 Task: When is the final Metrolink train leaving Union Station to Lancaster?
Action: Mouse pressed left at (369, 85)
Screenshot: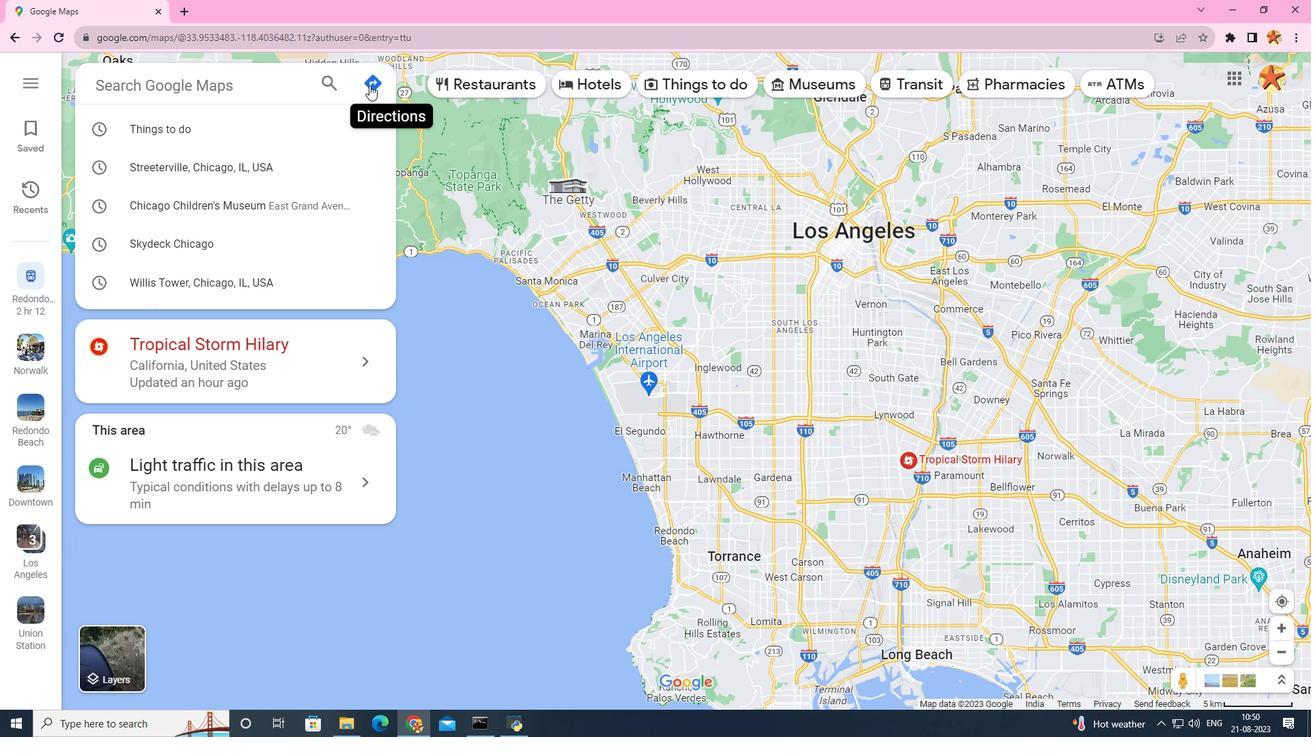 
Action: Mouse moved to (166, 121)
Screenshot: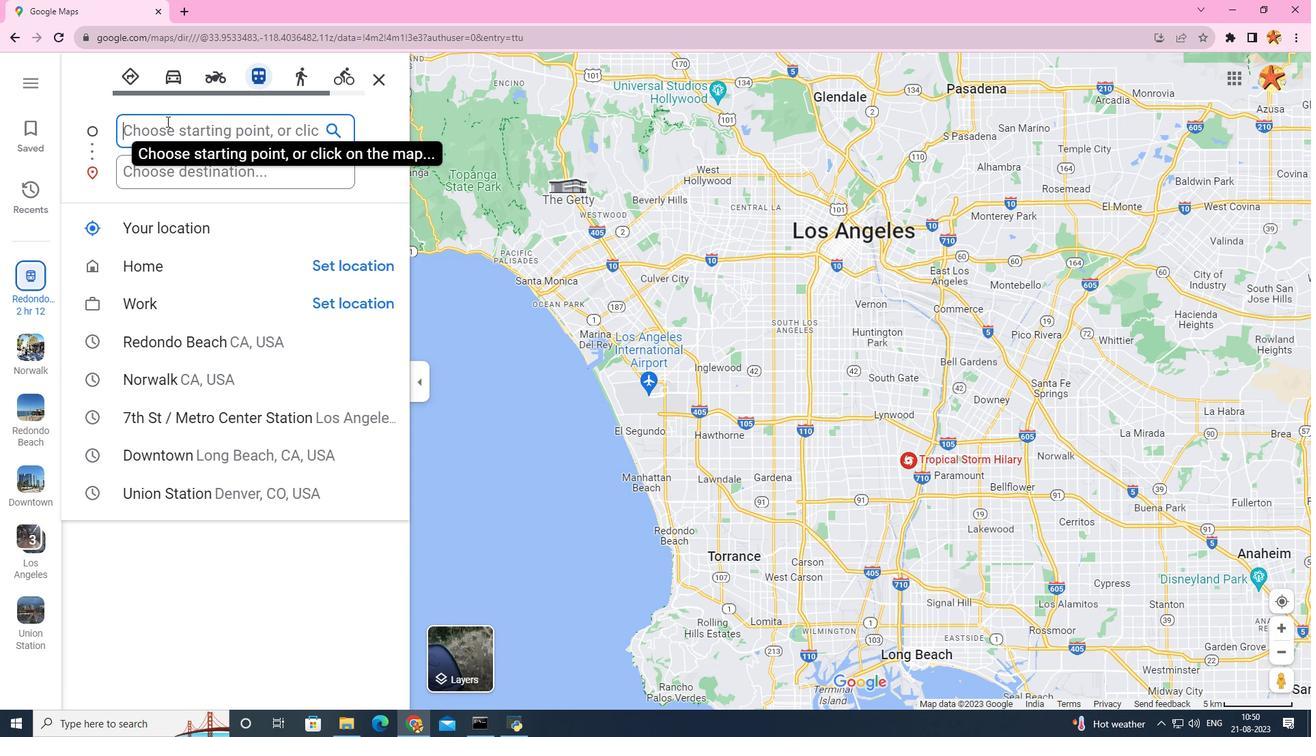
Action: Mouse pressed left at (166, 121)
Screenshot: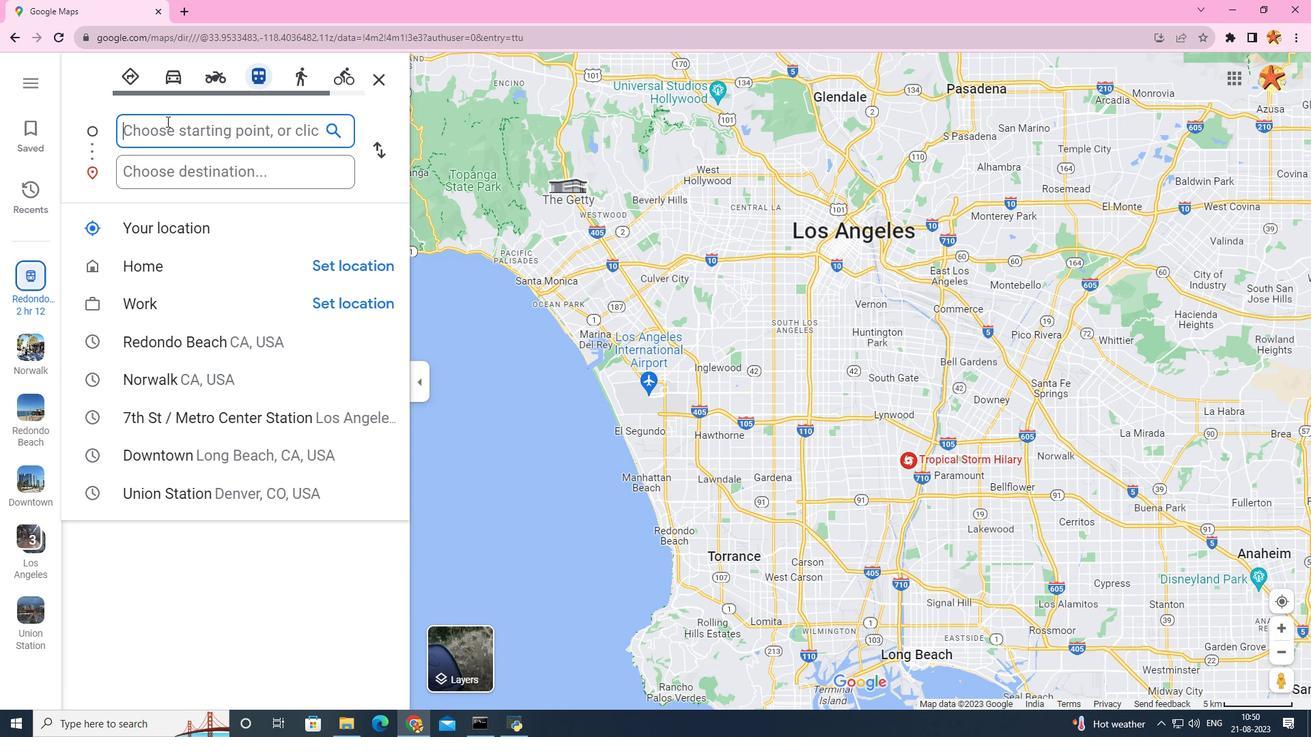 
Action: Key pressed <Key.caps_lock>U<Key.caps_lock>nion<Key.space>station
Screenshot: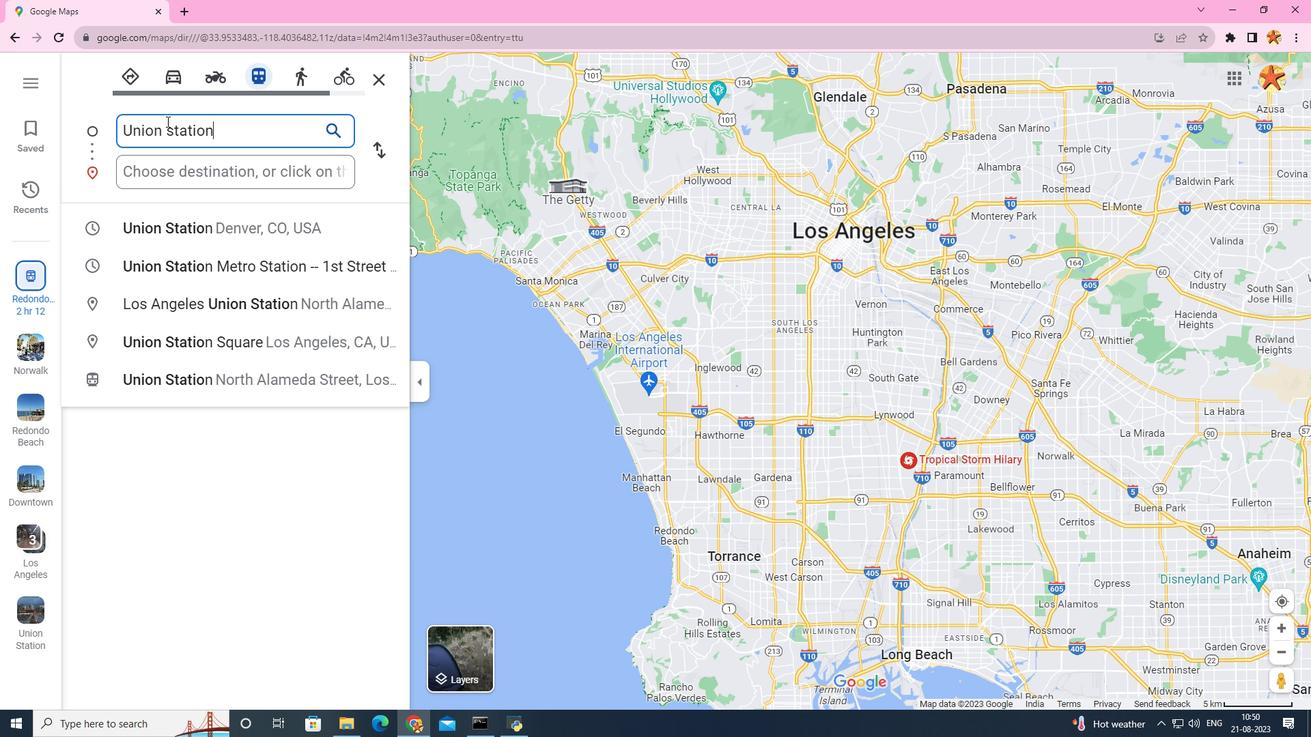
Action: Mouse moved to (174, 220)
Screenshot: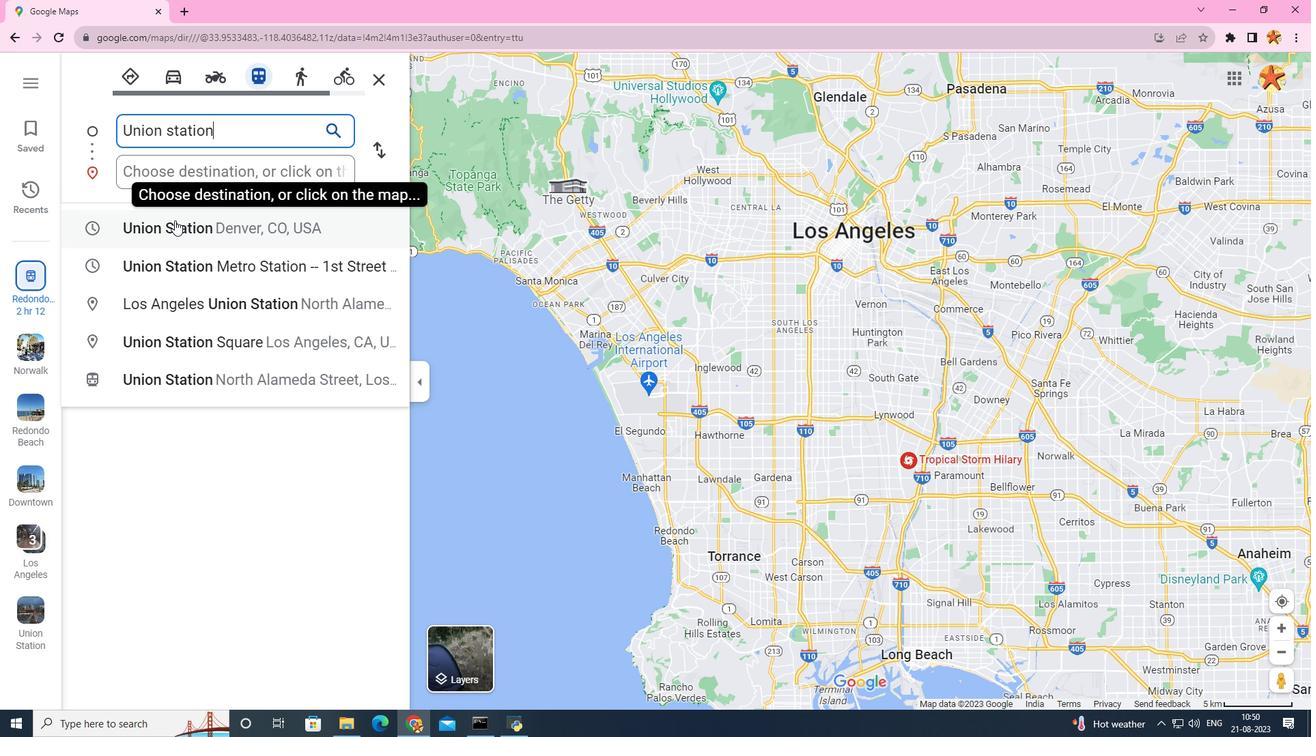 
Action: Mouse pressed left at (174, 220)
Screenshot: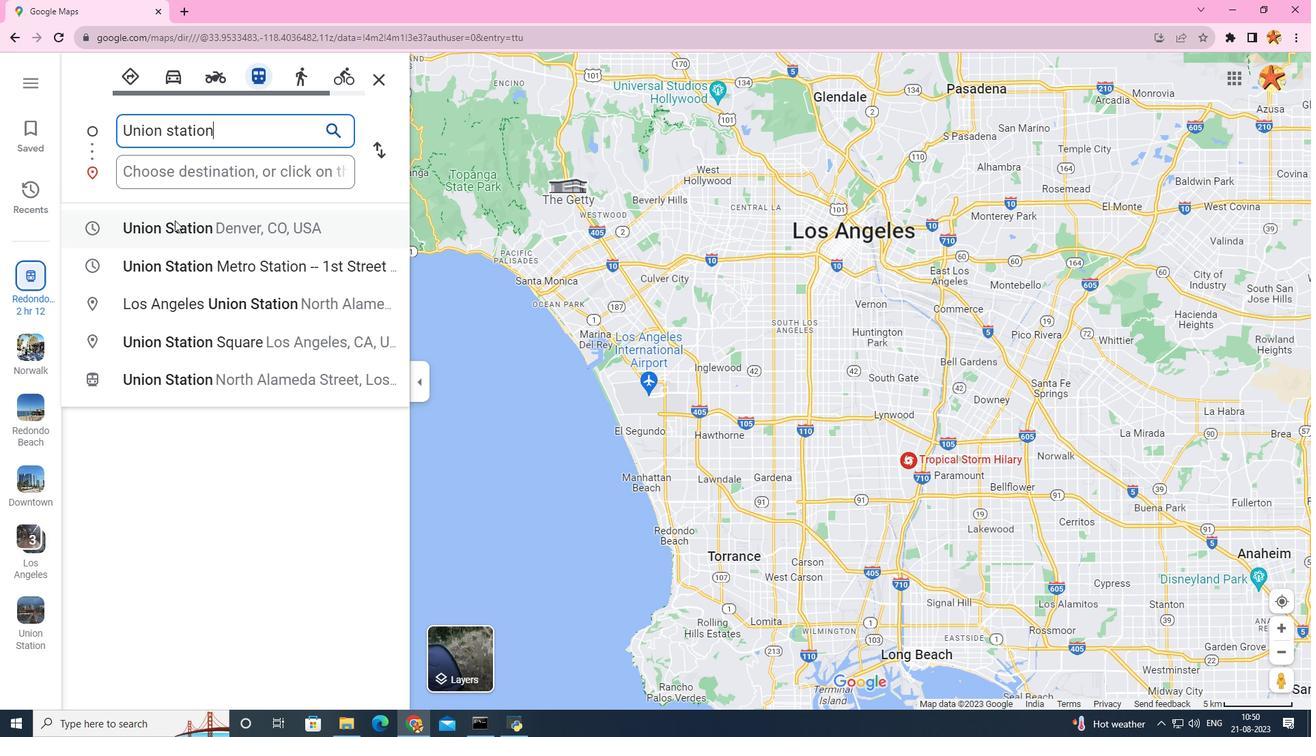 
Action: Mouse moved to (194, 177)
Screenshot: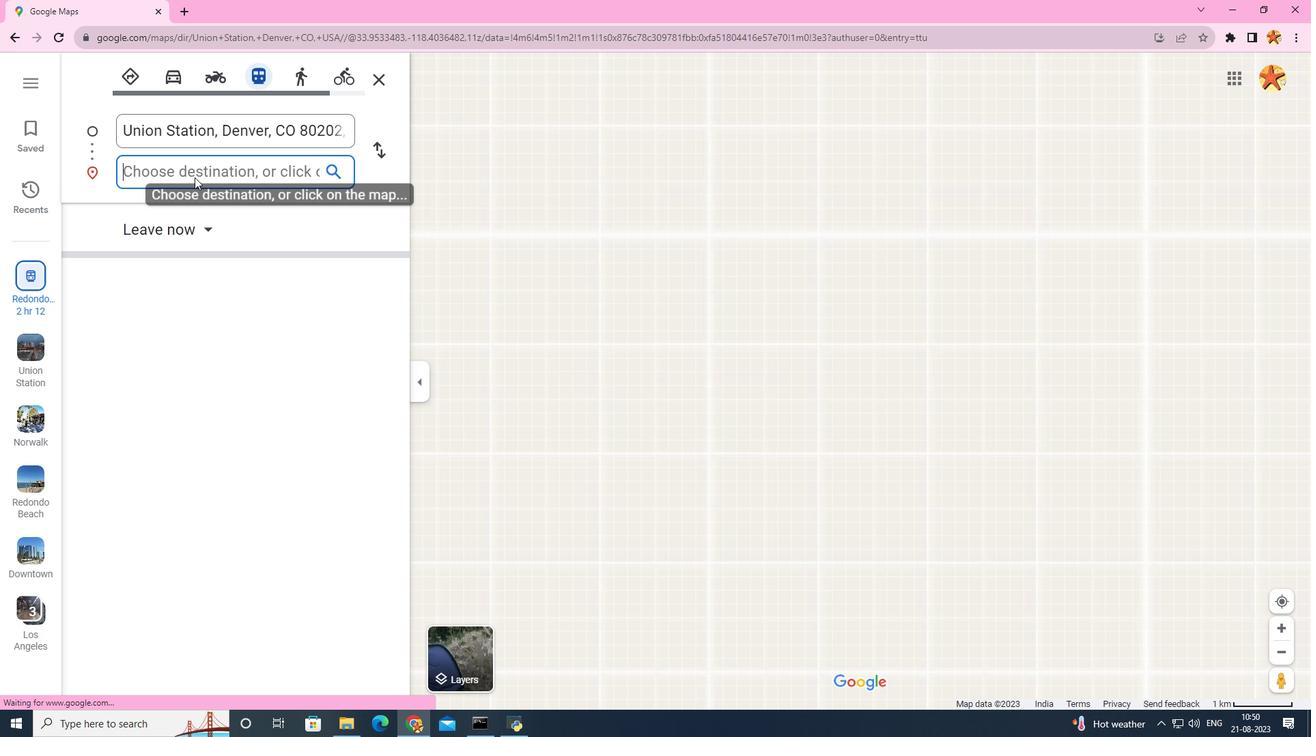
Action: Key pressed <Key.caps_lock>L<Key.caps_lock>ancaster
Screenshot: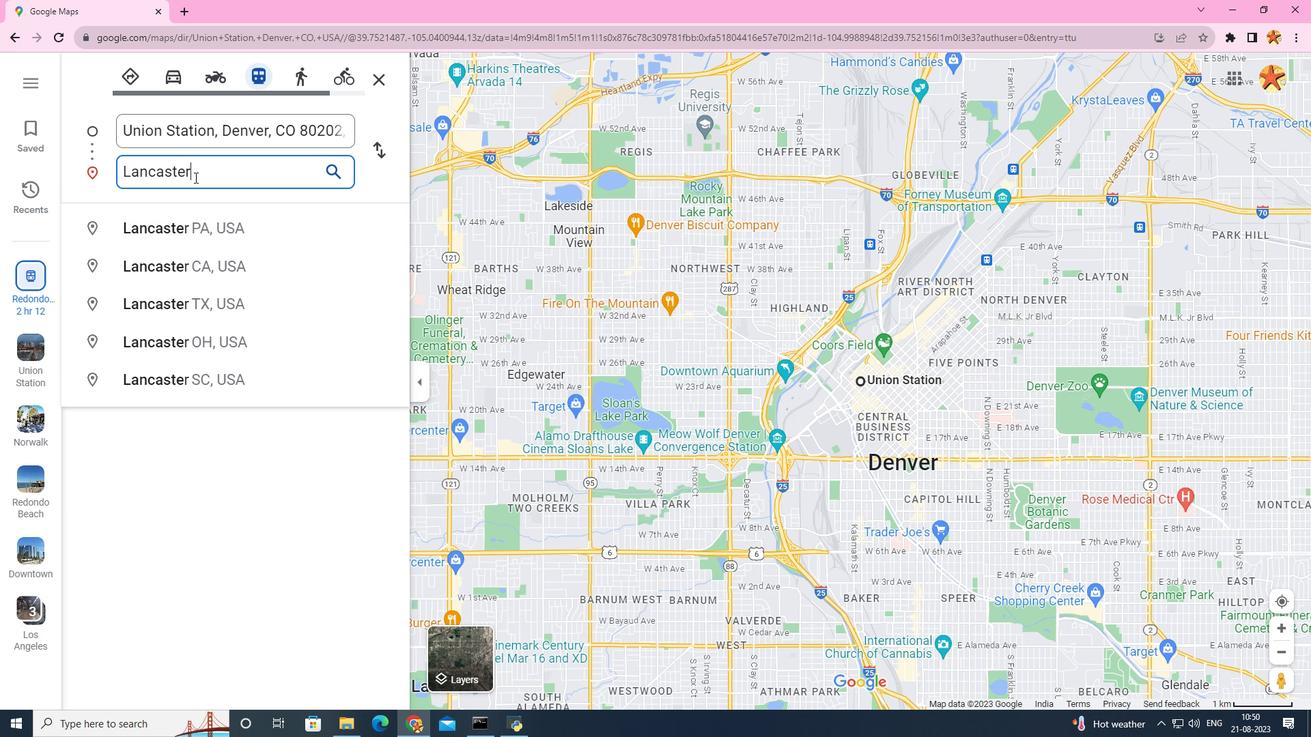 
Action: Mouse moved to (205, 278)
Screenshot: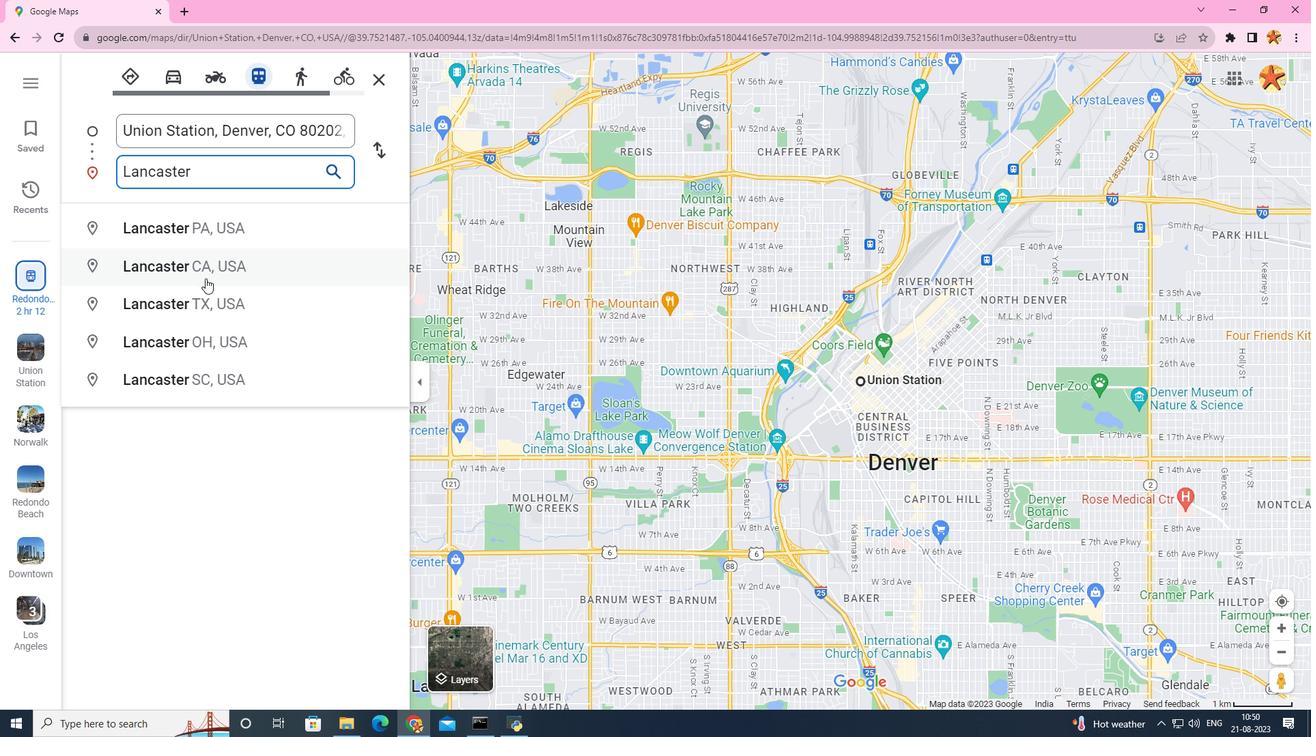 
Action: Mouse pressed left at (205, 278)
Screenshot: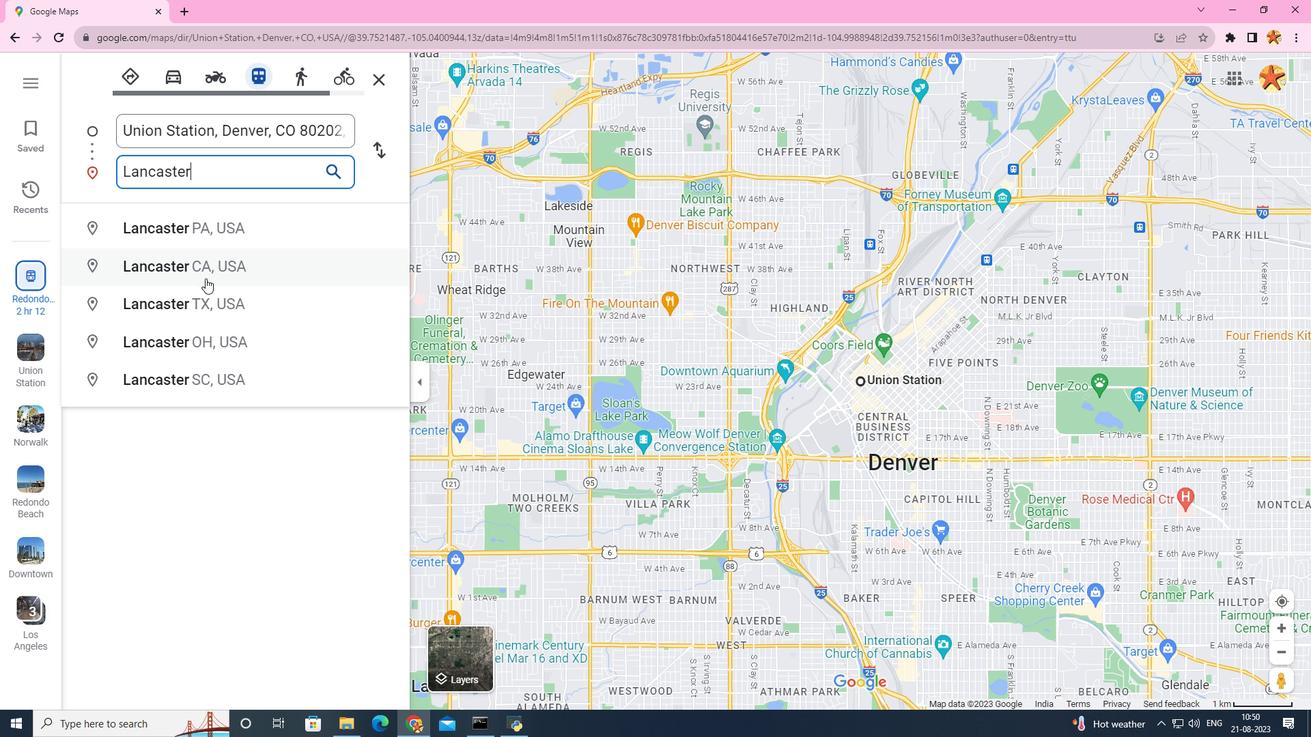 
Action: Mouse moved to (188, 275)
Screenshot: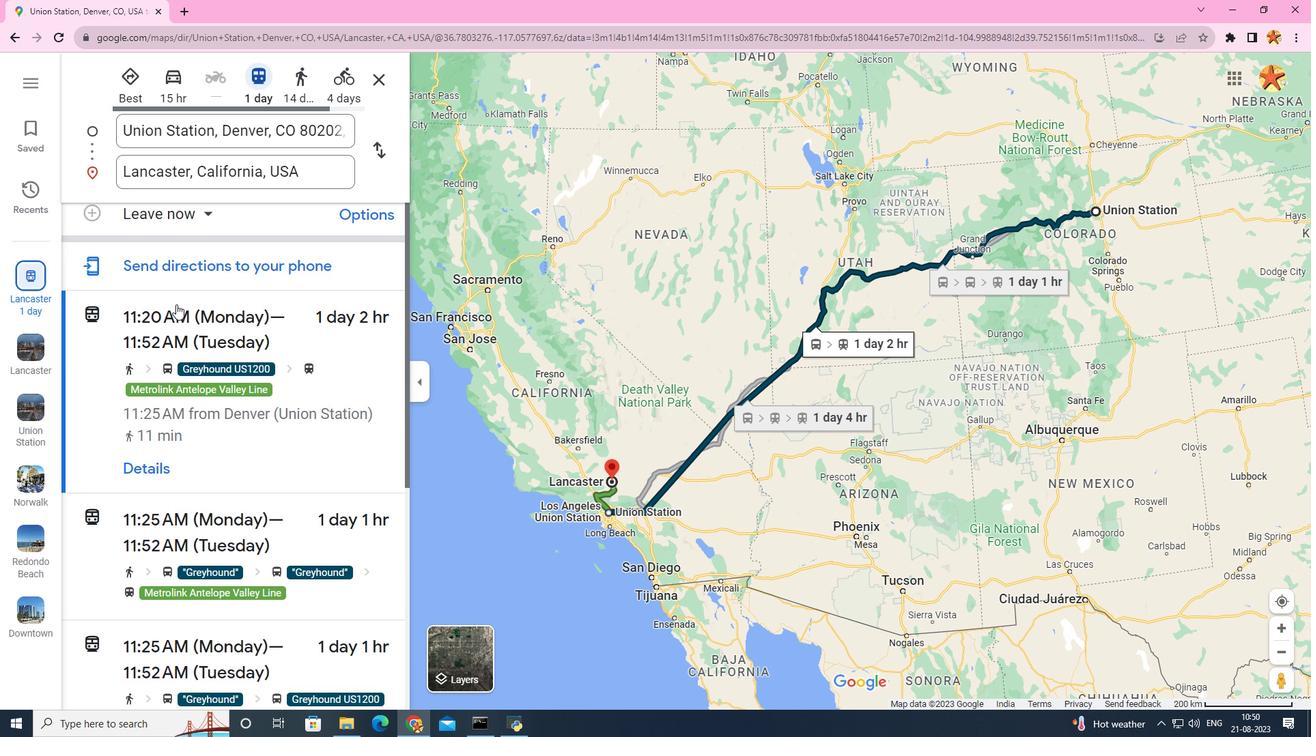 
Action: Mouse scrolled (188, 275) with delta (0, 0)
Screenshot: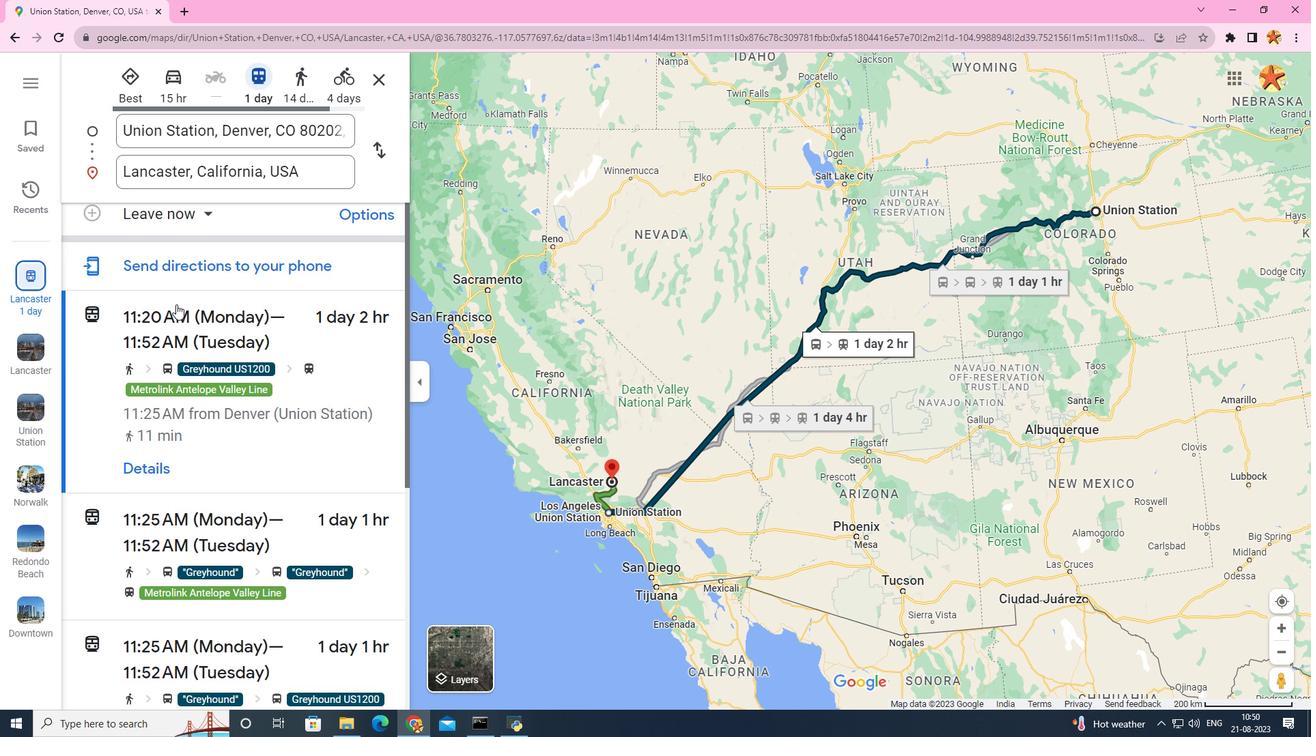 
Action: Mouse moved to (178, 298)
Screenshot: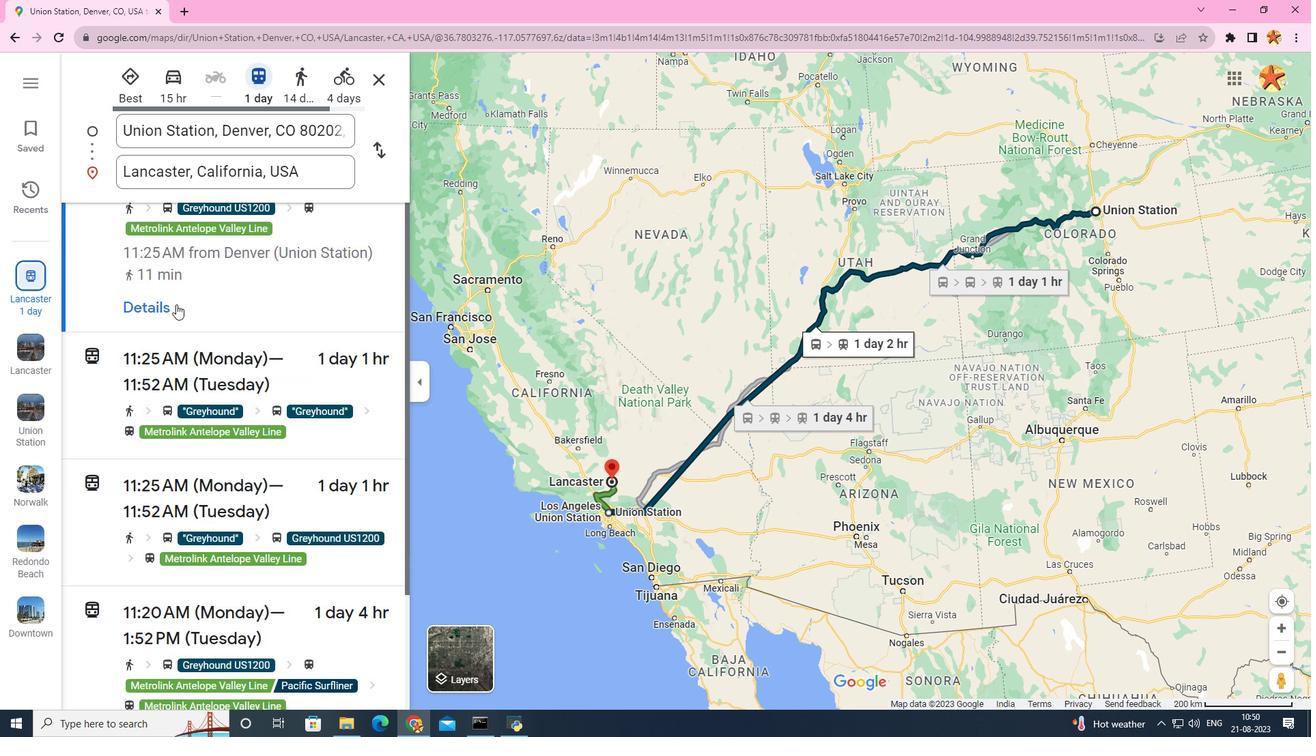 
Action: Mouse scrolled (183, 286) with delta (0, 0)
Screenshot: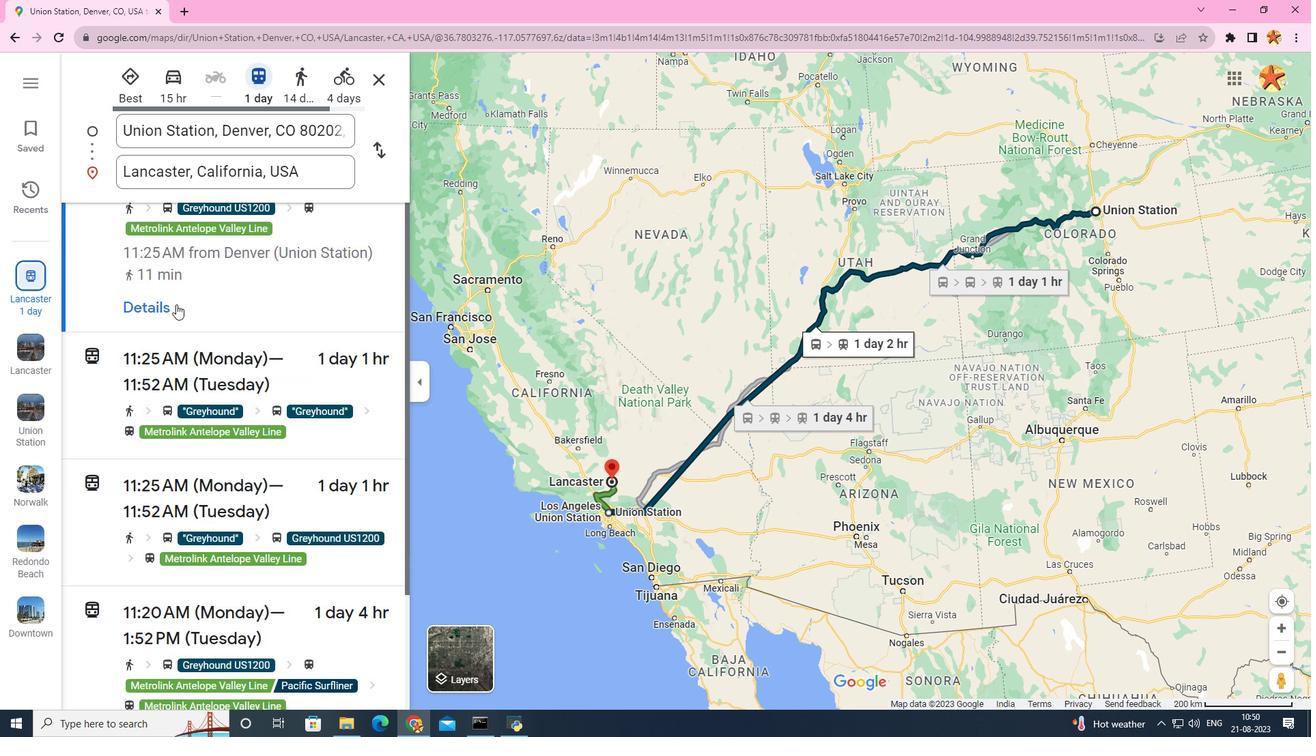 
Action: Mouse moved to (178, 301)
Screenshot: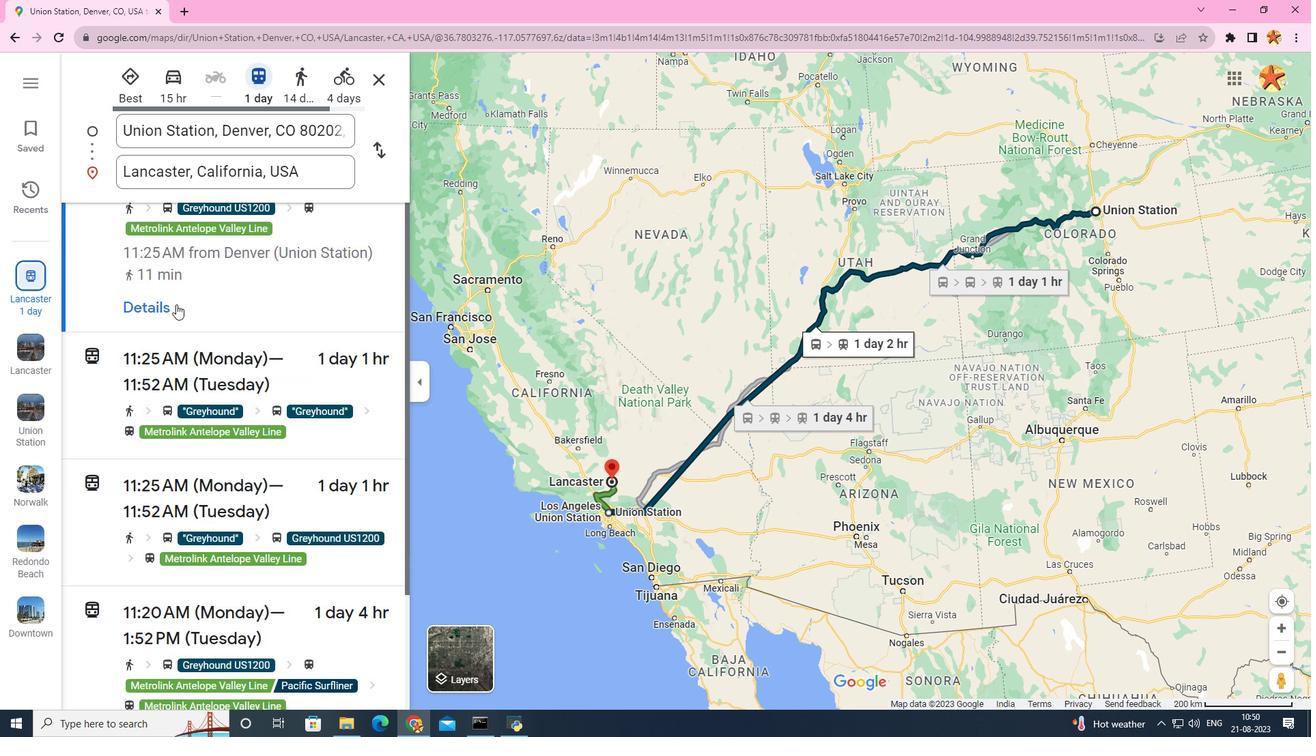 
Action: Mouse scrolled (178, 297) with delta (0, 0)
Screenshot: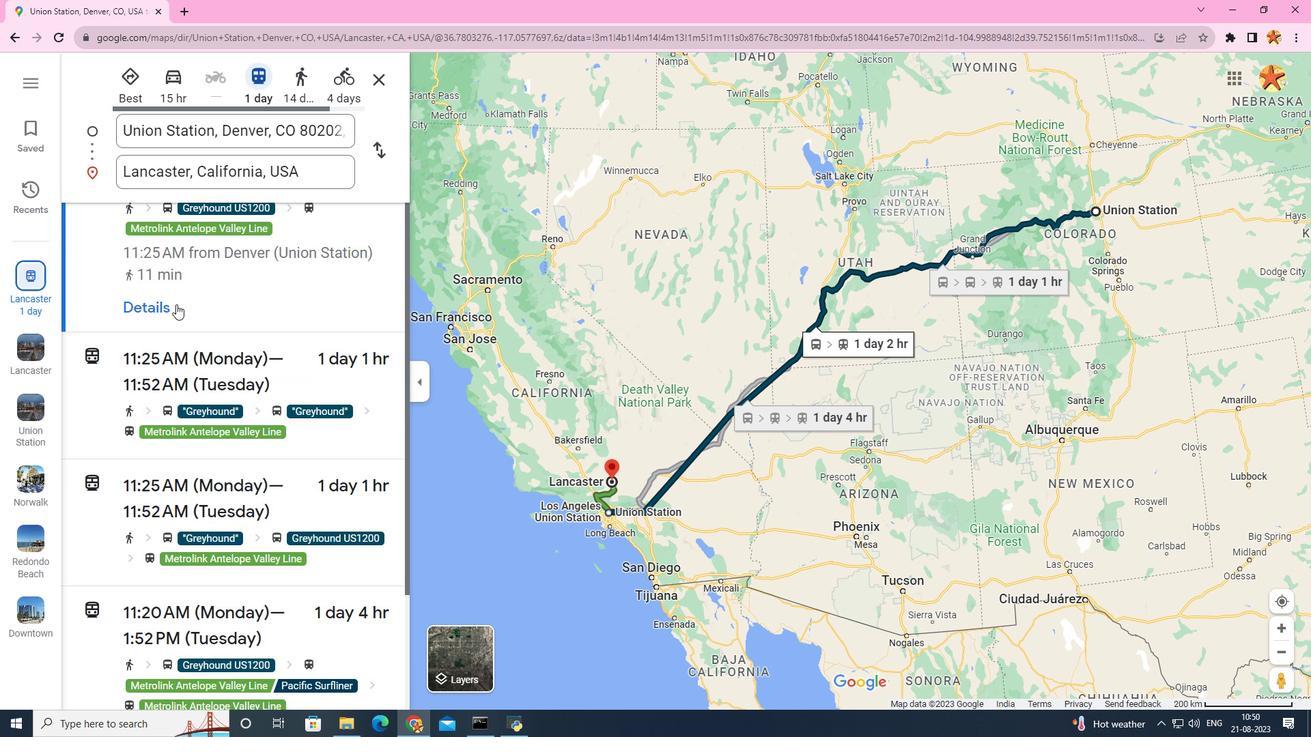 
Action: Mouse moved to (176, 304)
Screenshot: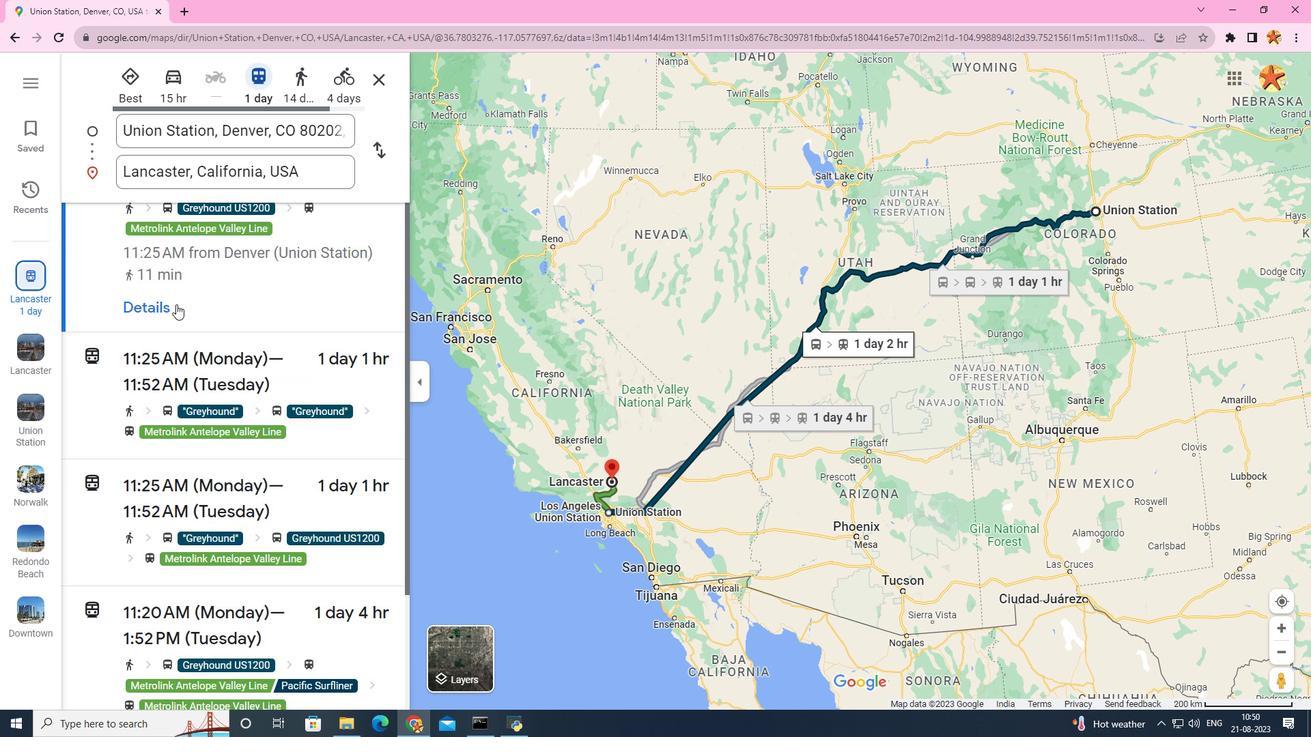 
Action: Mouse scrolled (176, 302) with delta (0, 0)
Screenshot: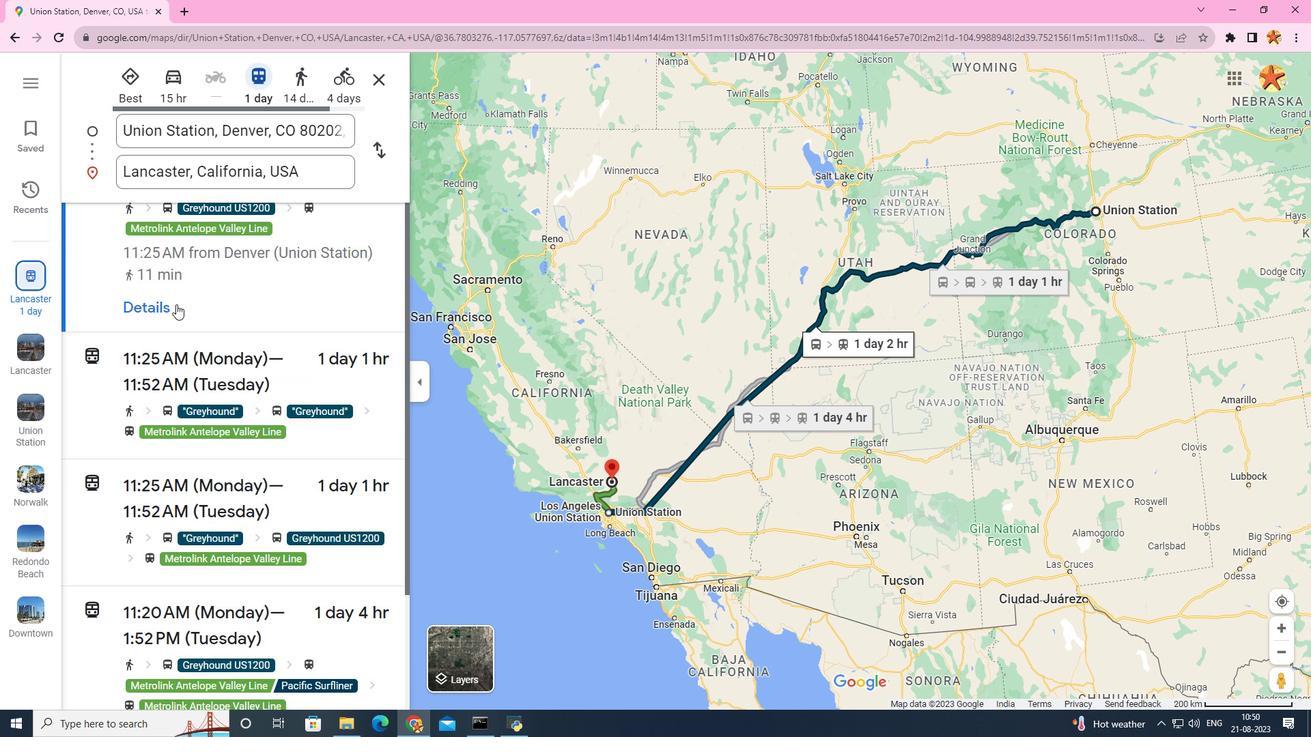 
Action: Mouse moved to (176, 304)
Screenshot: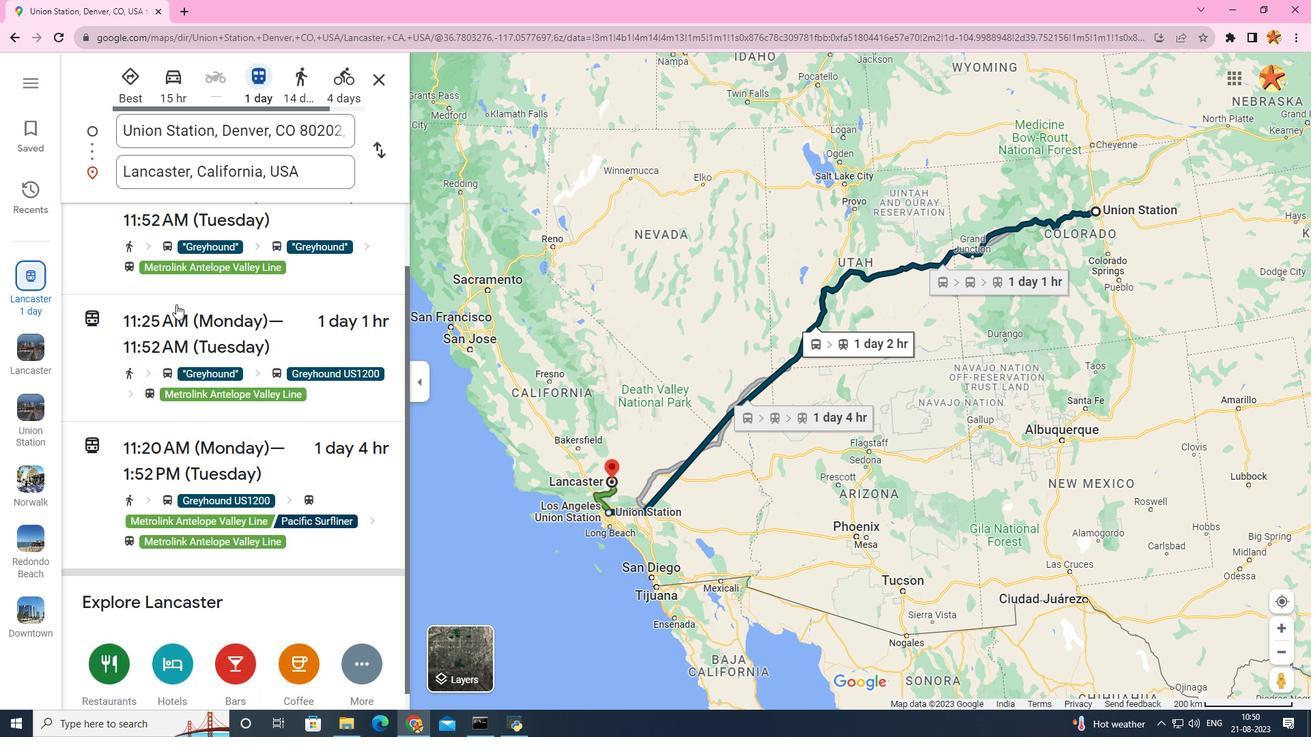 
Action: Mouse scrolled (176, 303) with delta (0, 0)
Screenshot: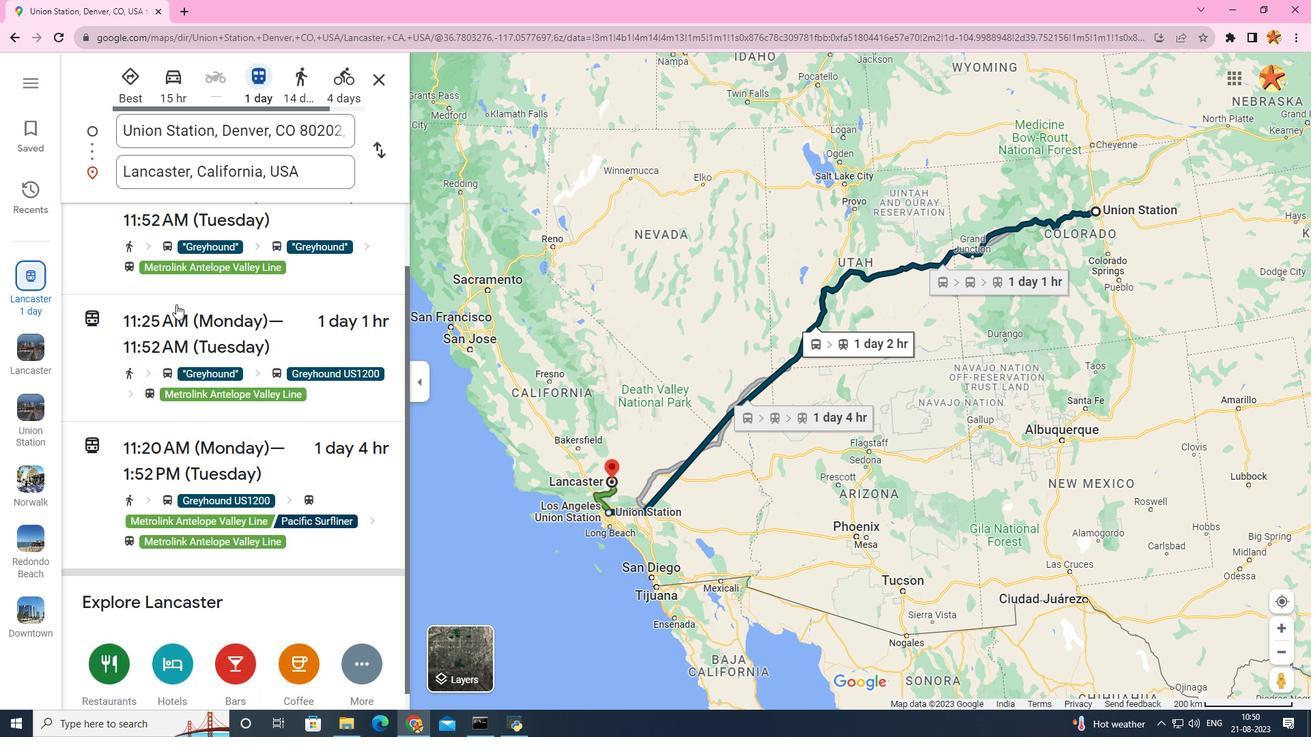 
Action: Mouse scrolled (176, 303) with delta (0, 0)
Screenshot: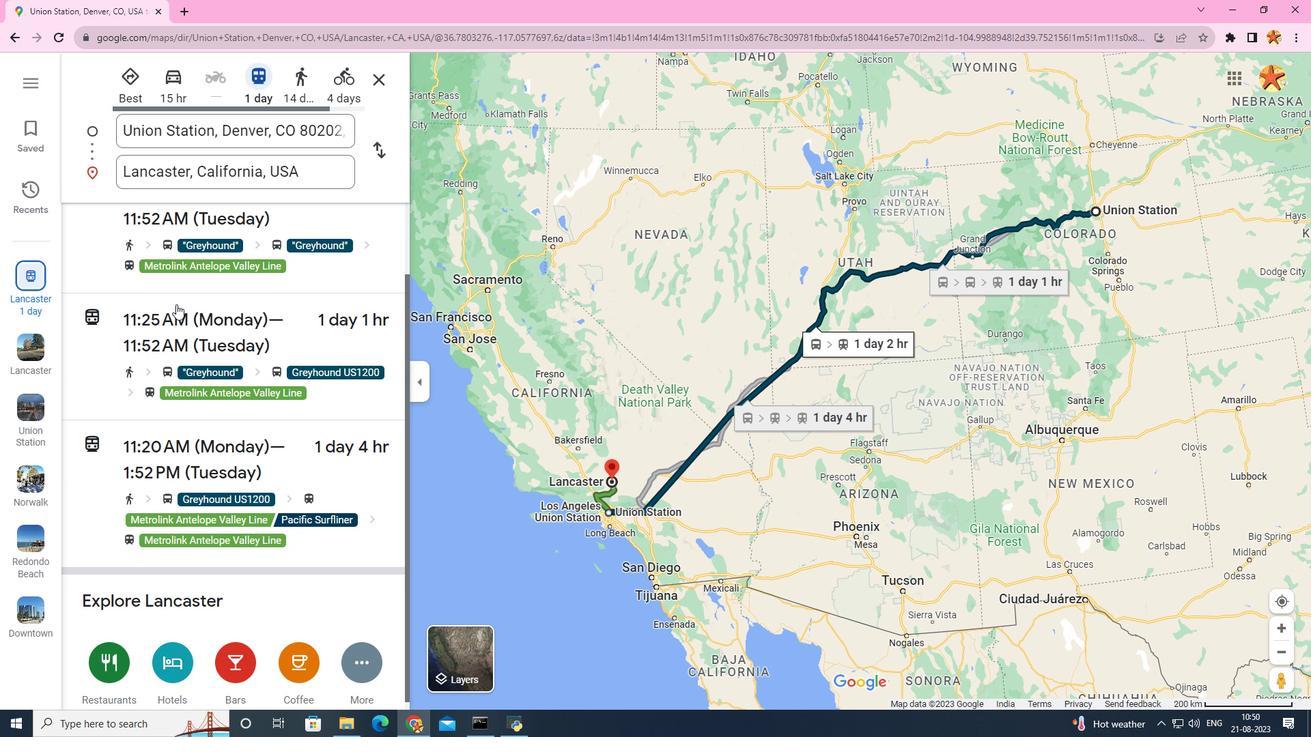 
Action: Mouse scrolled (176, 303) with delta (0, 0)
Screenshot: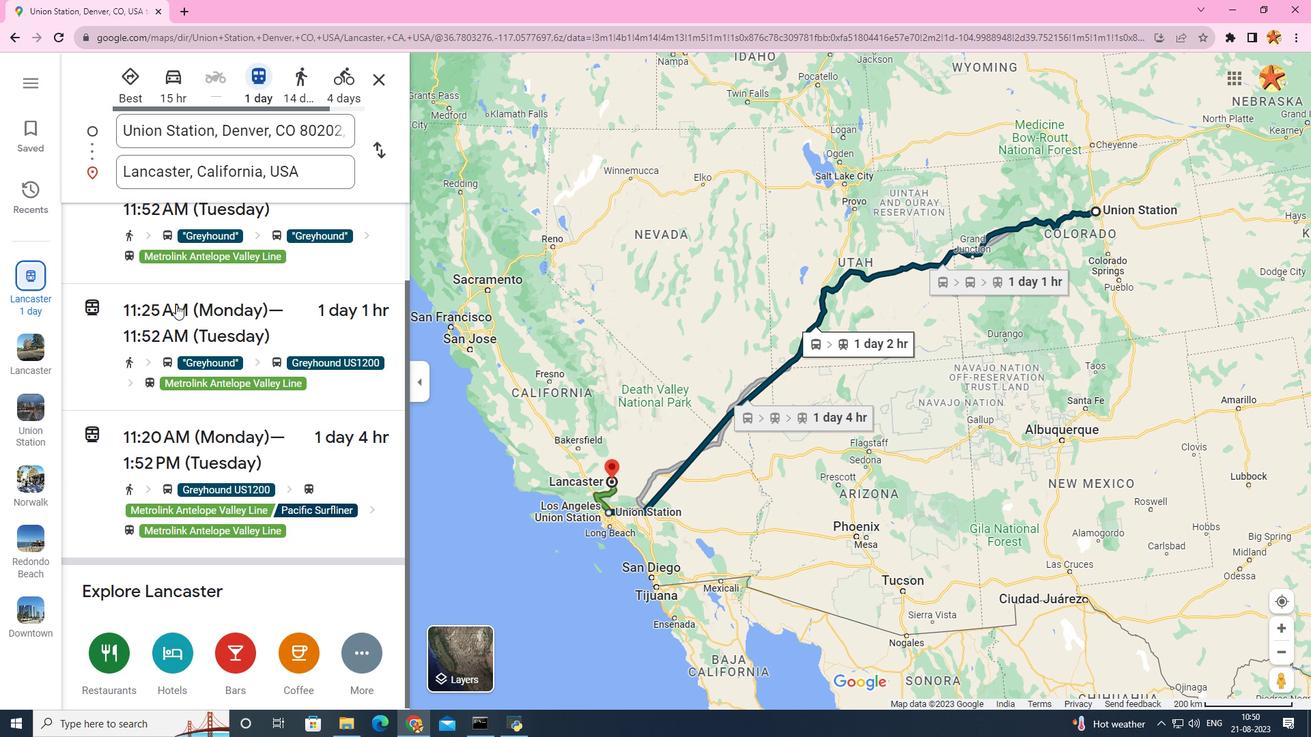 
Action: Mouse scrolled (176, 305) with delta (0, 0)
Screenshot: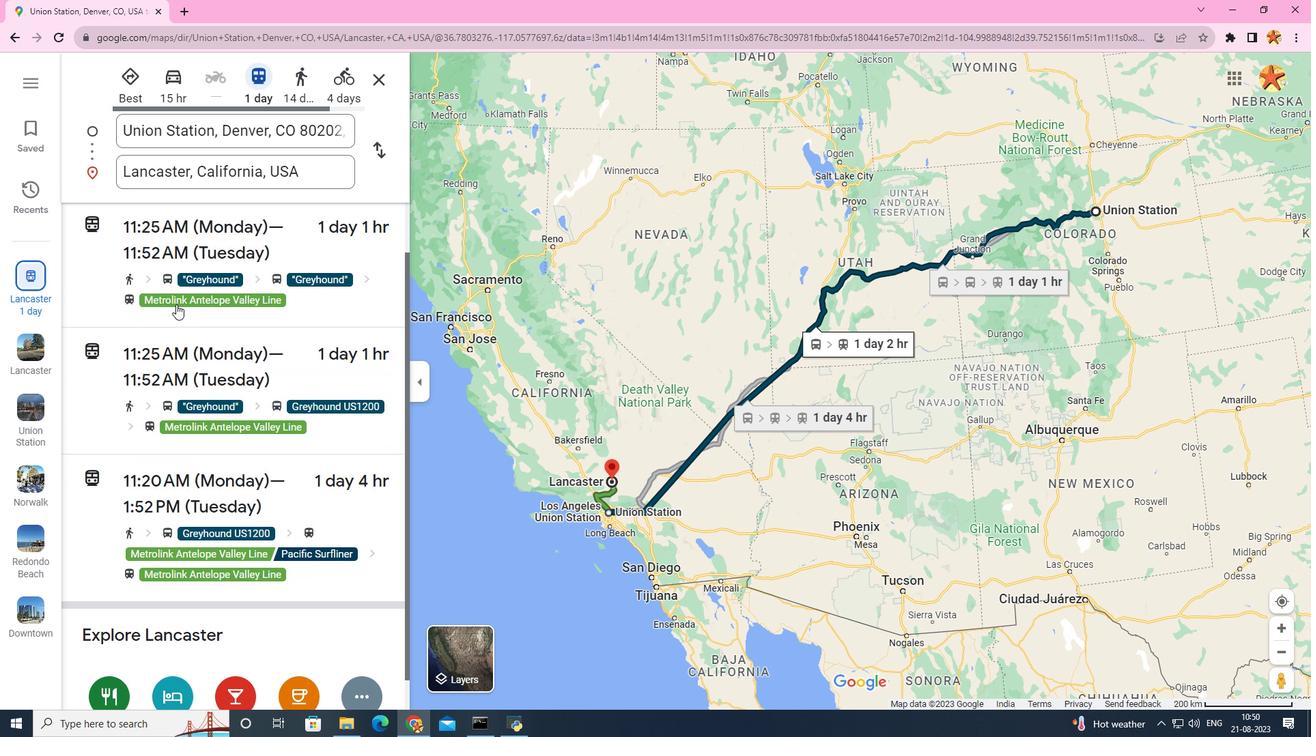 
Action: Mouse scrolled (176, 305) with delta (0, 0)
Screenshot: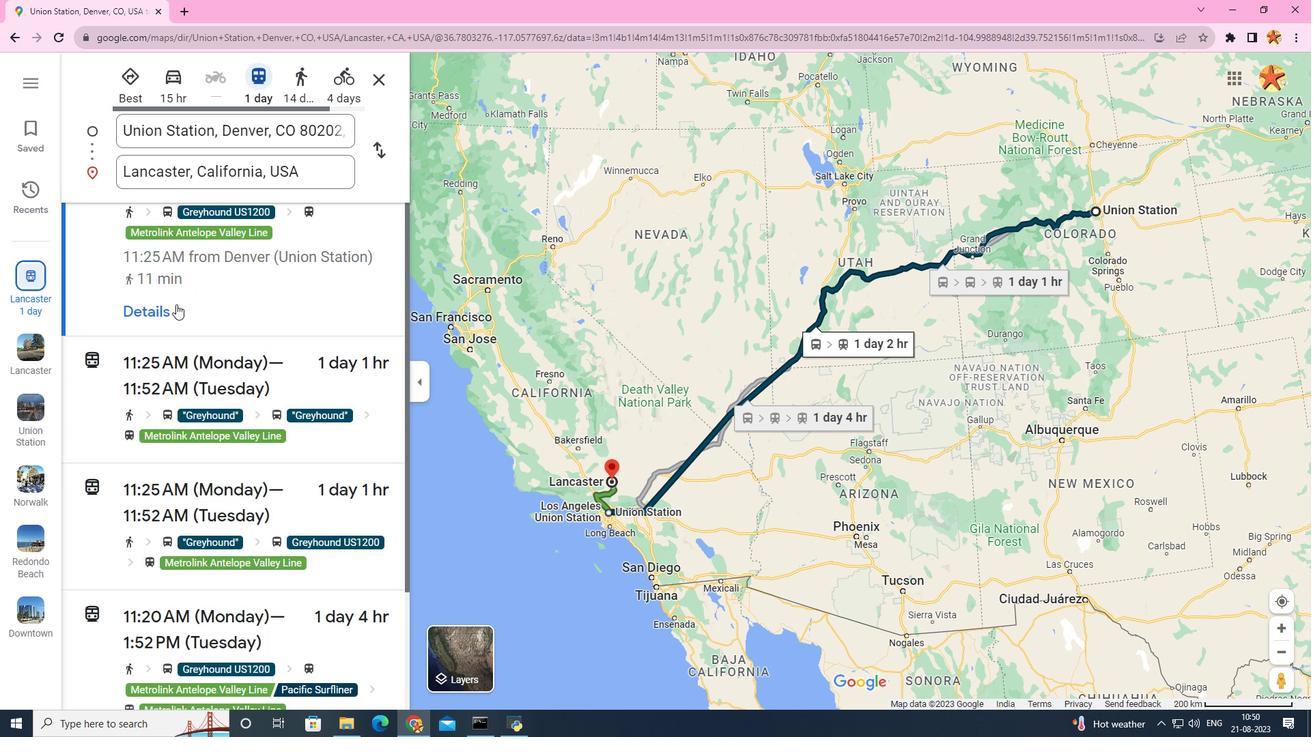 
Action: Mouse scrolled (176, 305) with delta (0, 0)
Screenshot: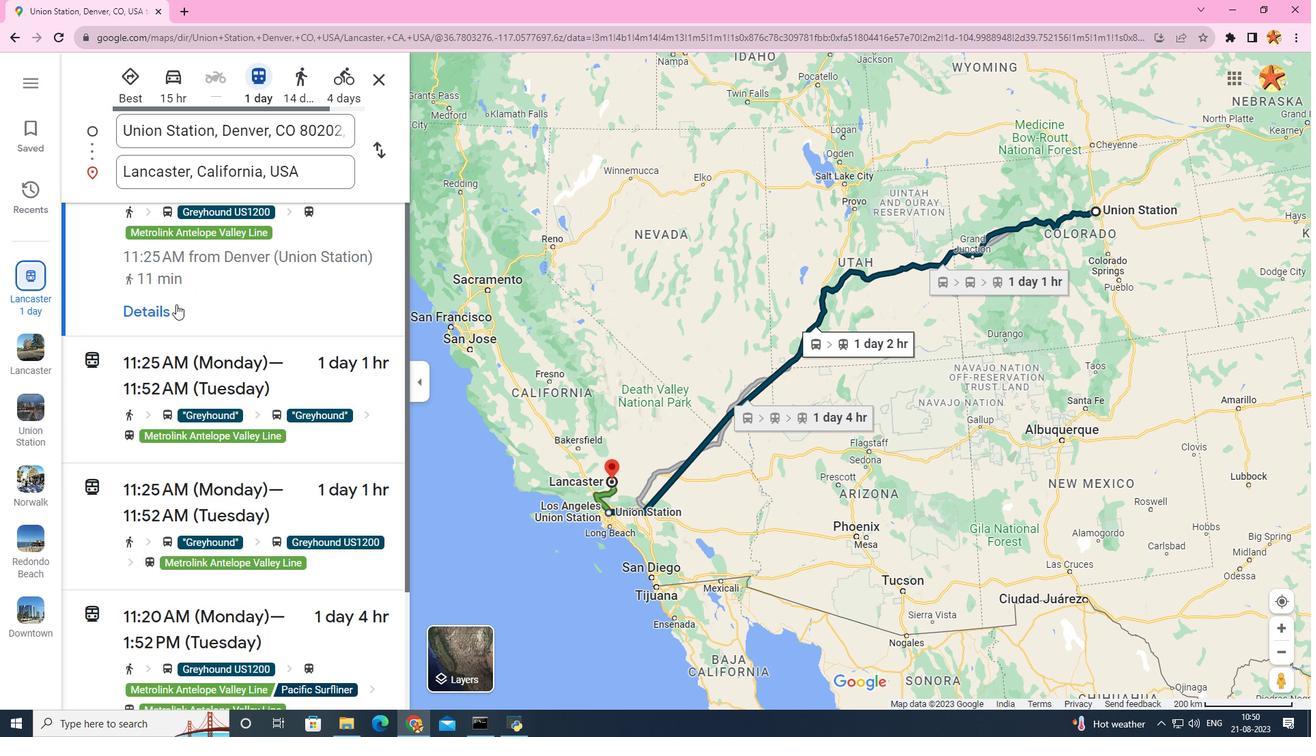 
Action: Mouse scrolled (176, 305) with delta (0, 0)
Screenshot: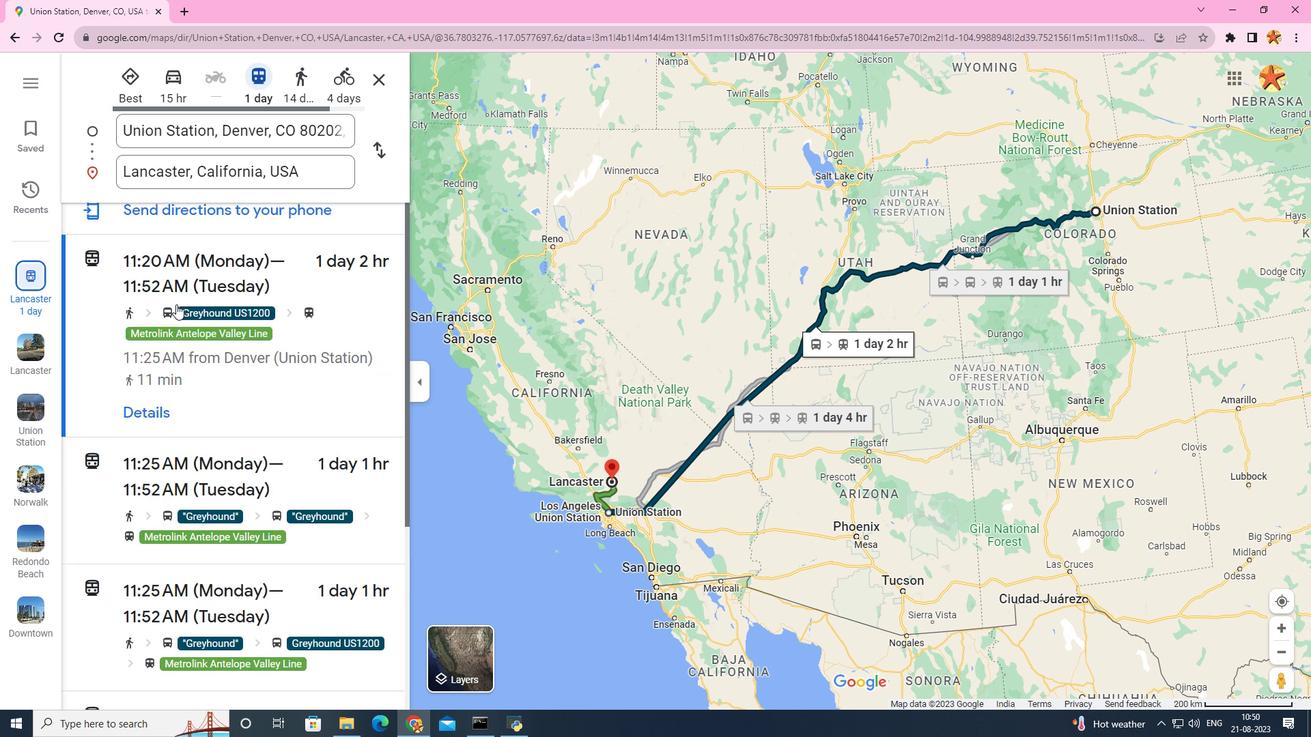 
Action: Mouse scrolled (176, 305) with delta (0, 0)
Screenshot: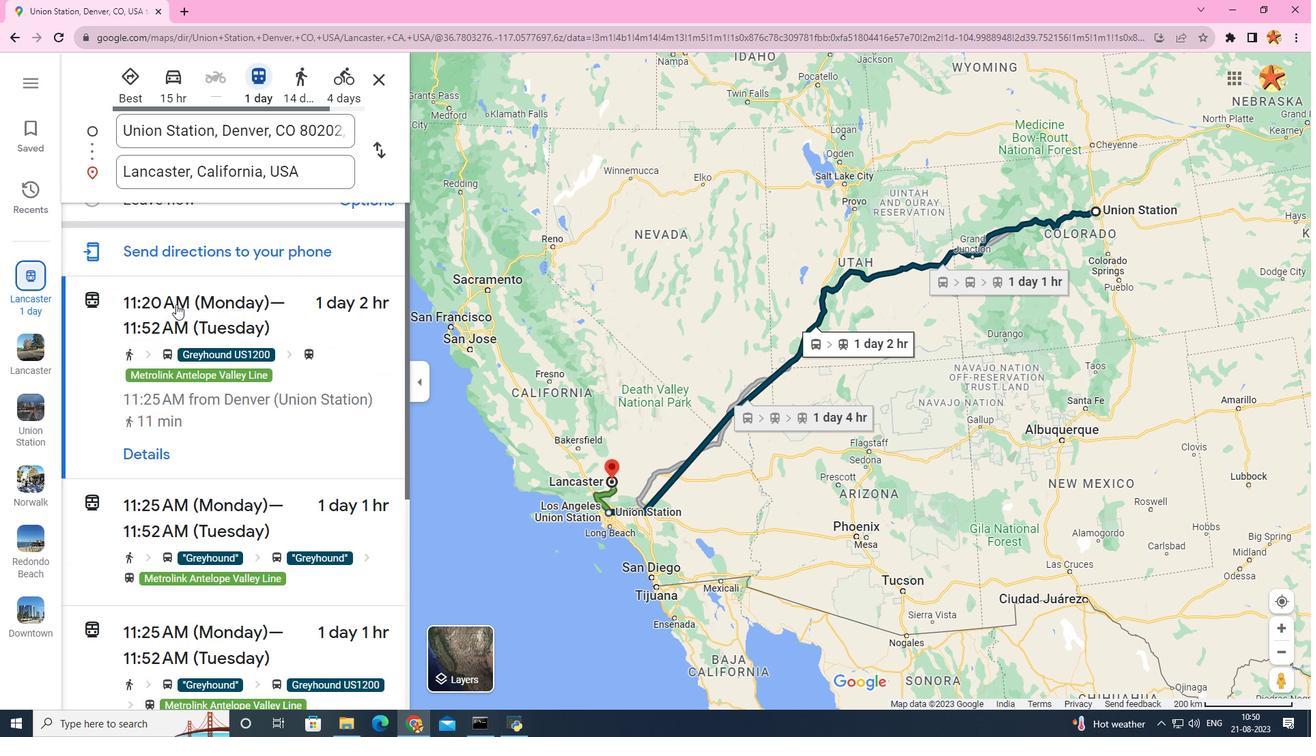
Action: Mouse moved to (185, 215)
Screenshot: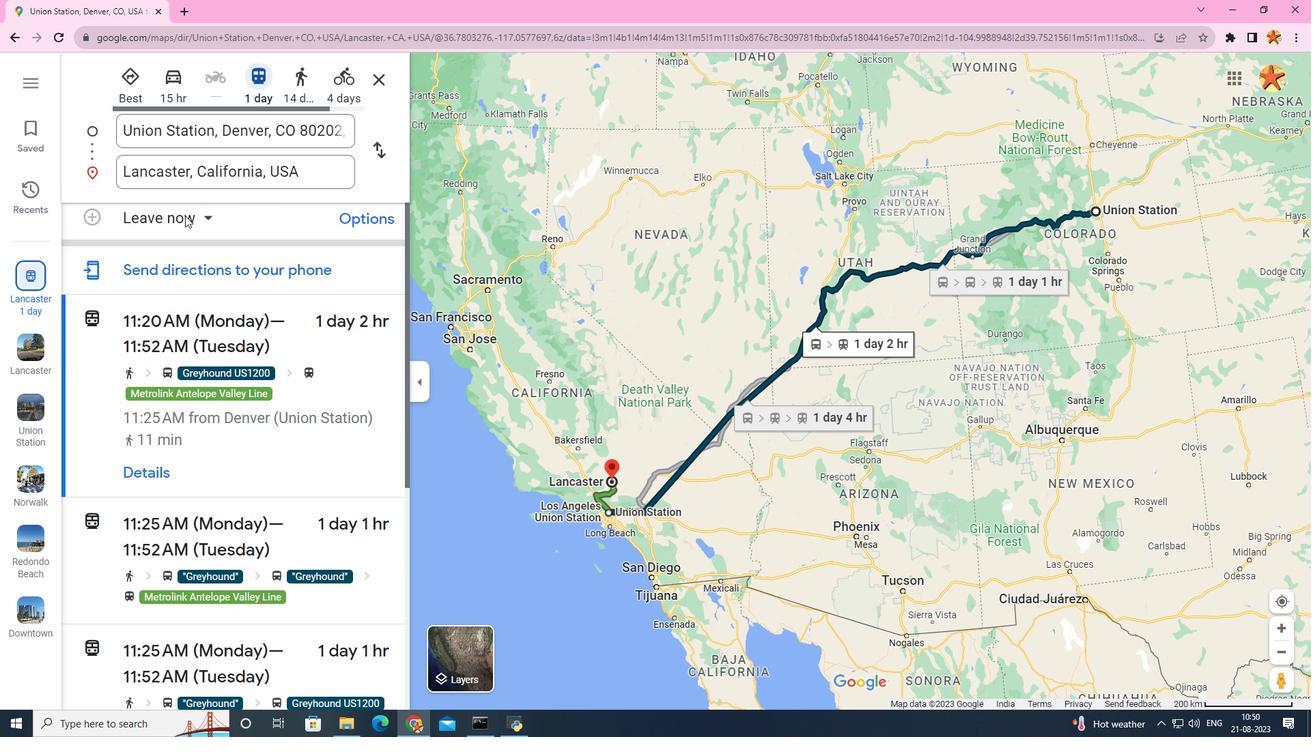 
Action: Mouse pressed left at (185, 215)
Screenshot: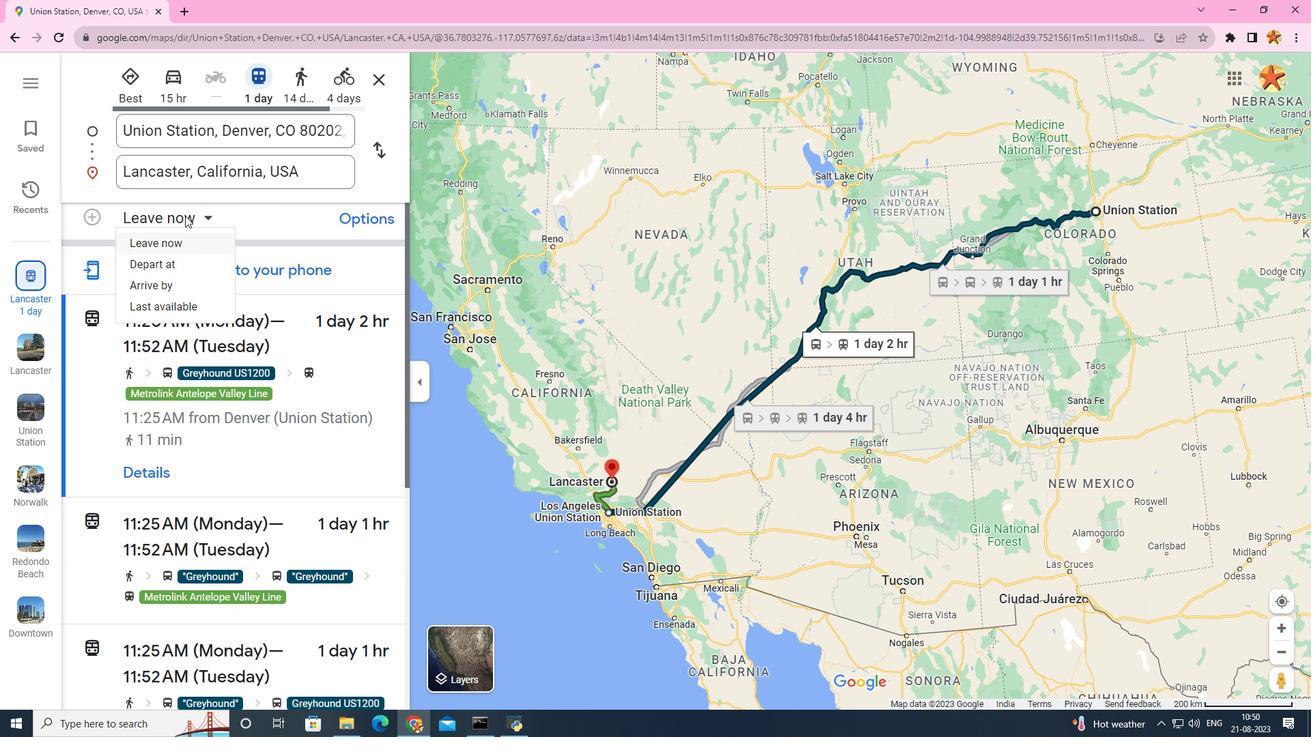 
Action: Mouse moved to (142, 306)
Screenshot: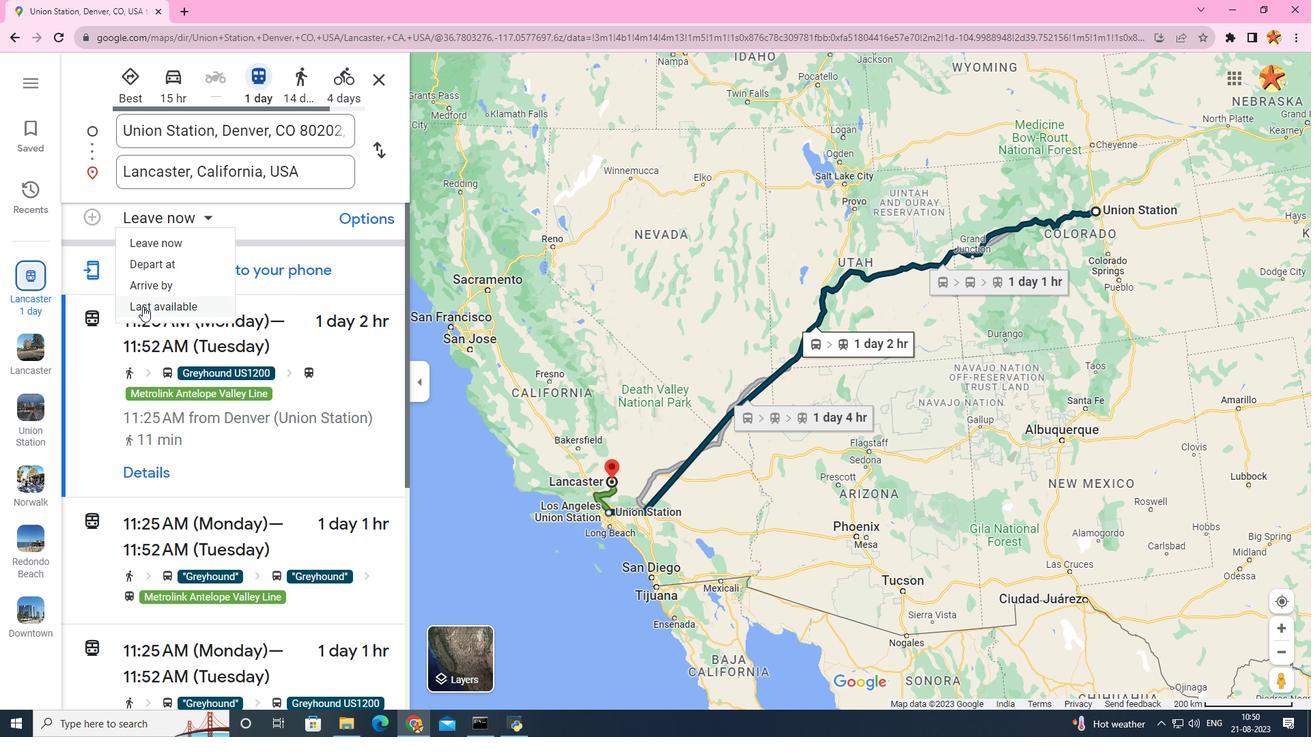 
Action: Mouse pressed left at (142, 306)
Screenshot: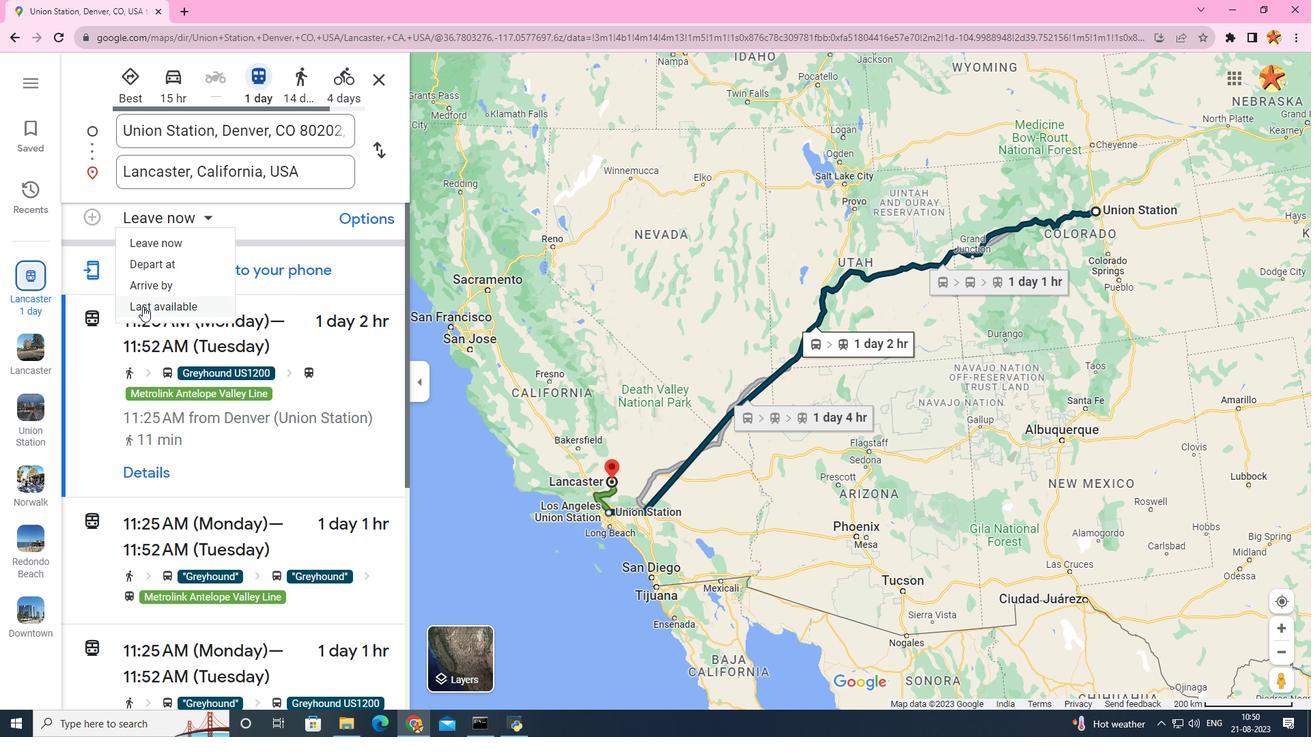 
Action: Mouse scrolled (142, 305) with delta (0, 0)
Screenshot: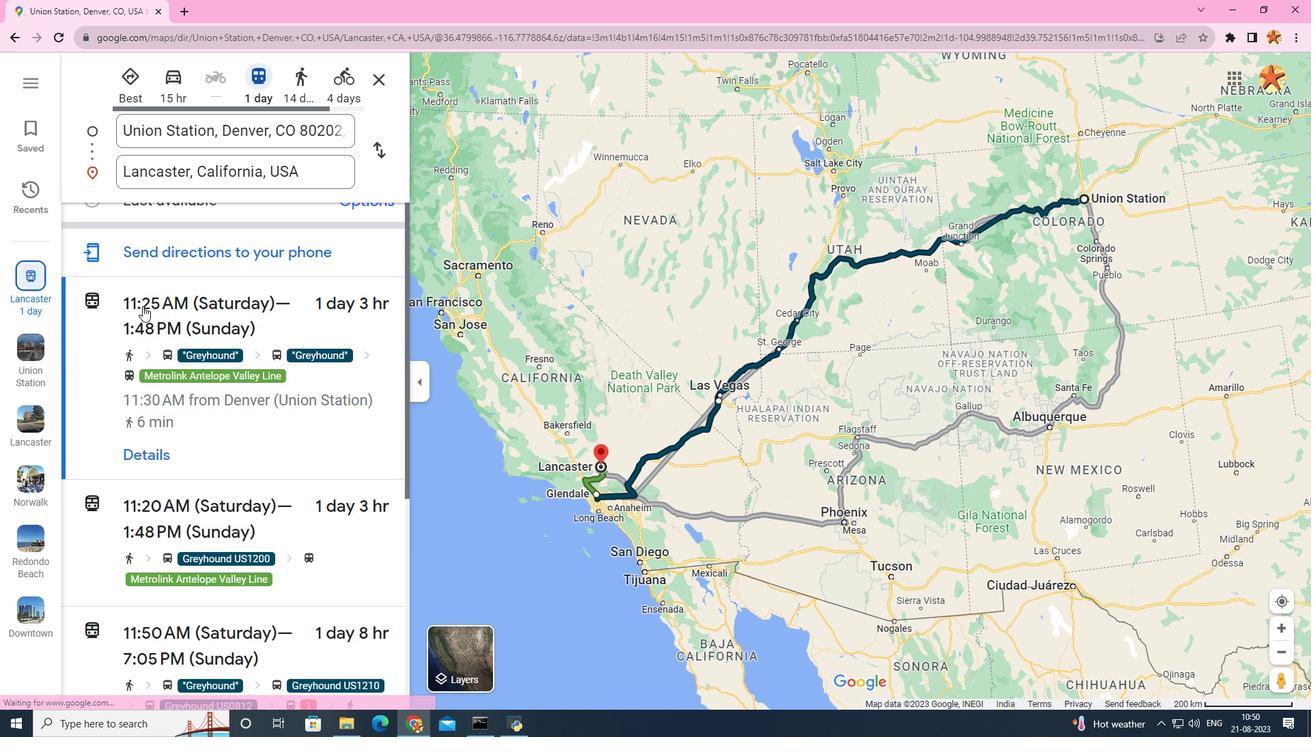 
Action: Mouse scrolled (142, 305) with delta (0, 0)
Screenshot: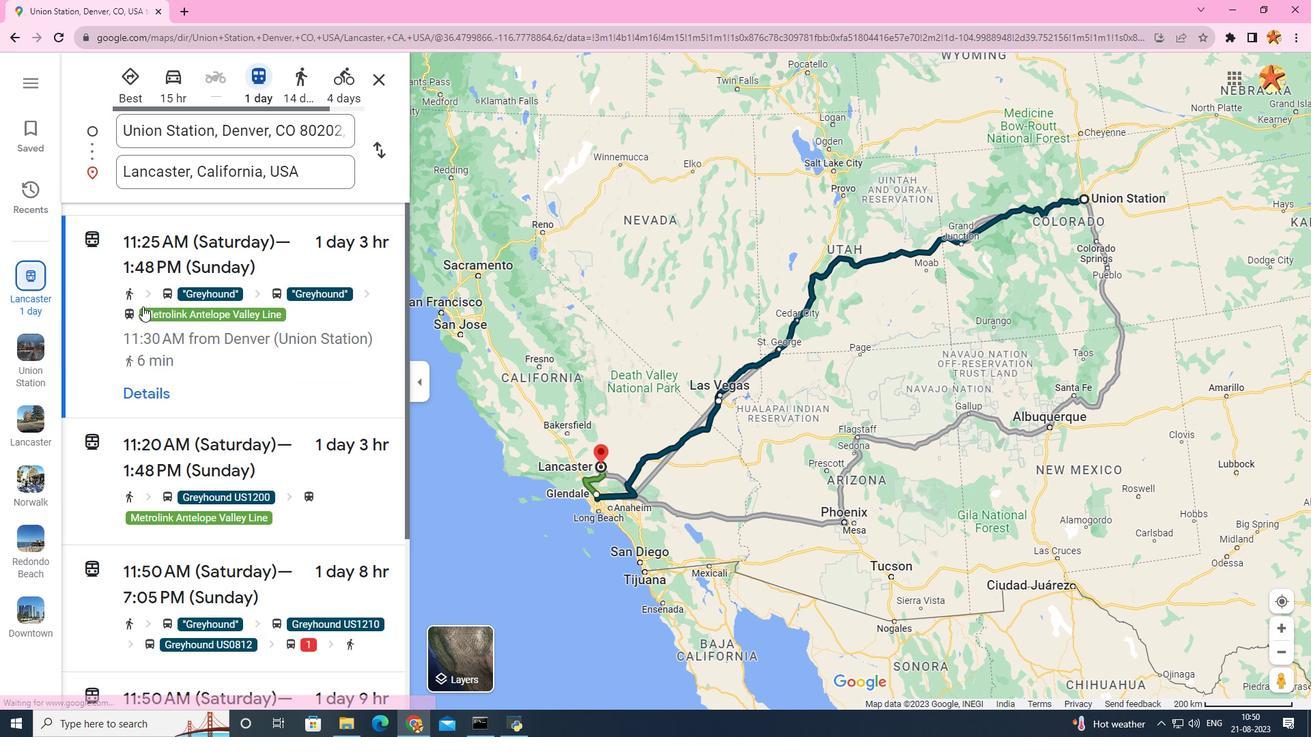 
Action: Mouse scrolled (142, 305) with delta (0, 0)
Screenshot: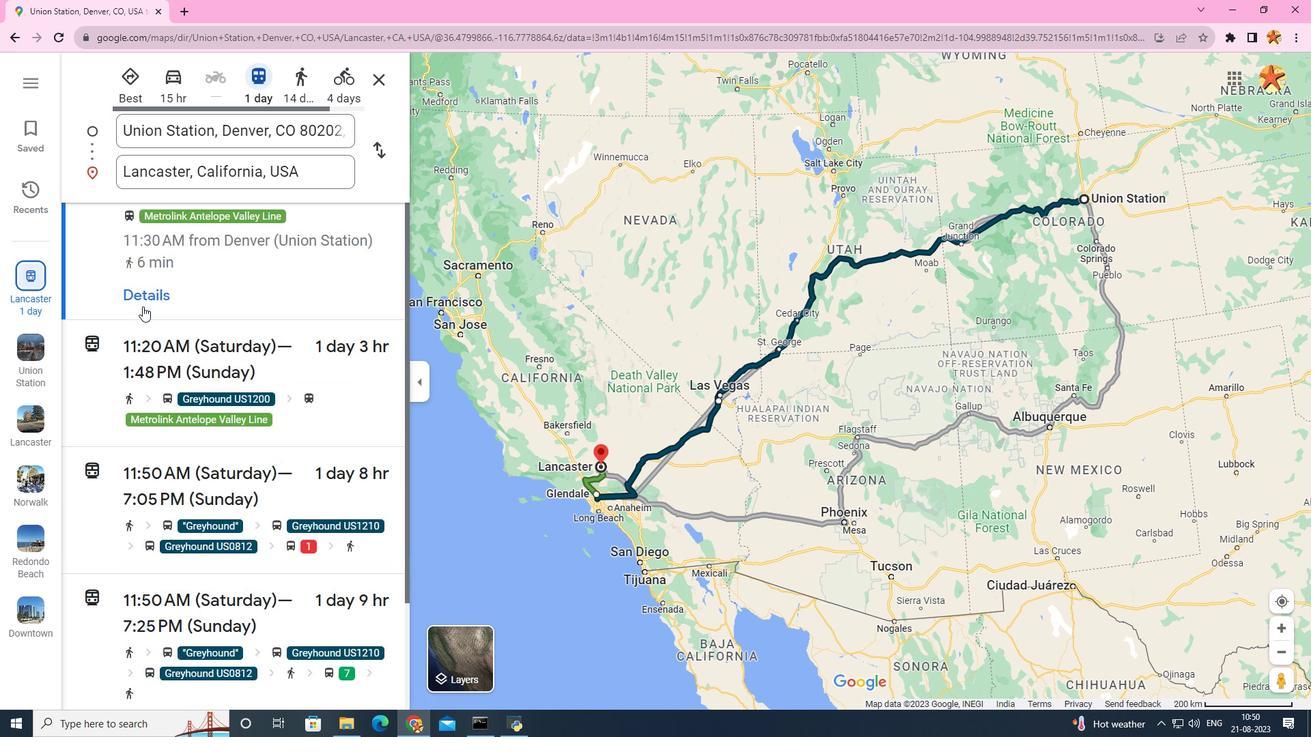 
Action: Mouse scrolled (142, 305) with delta (0, 0)
Screenshot: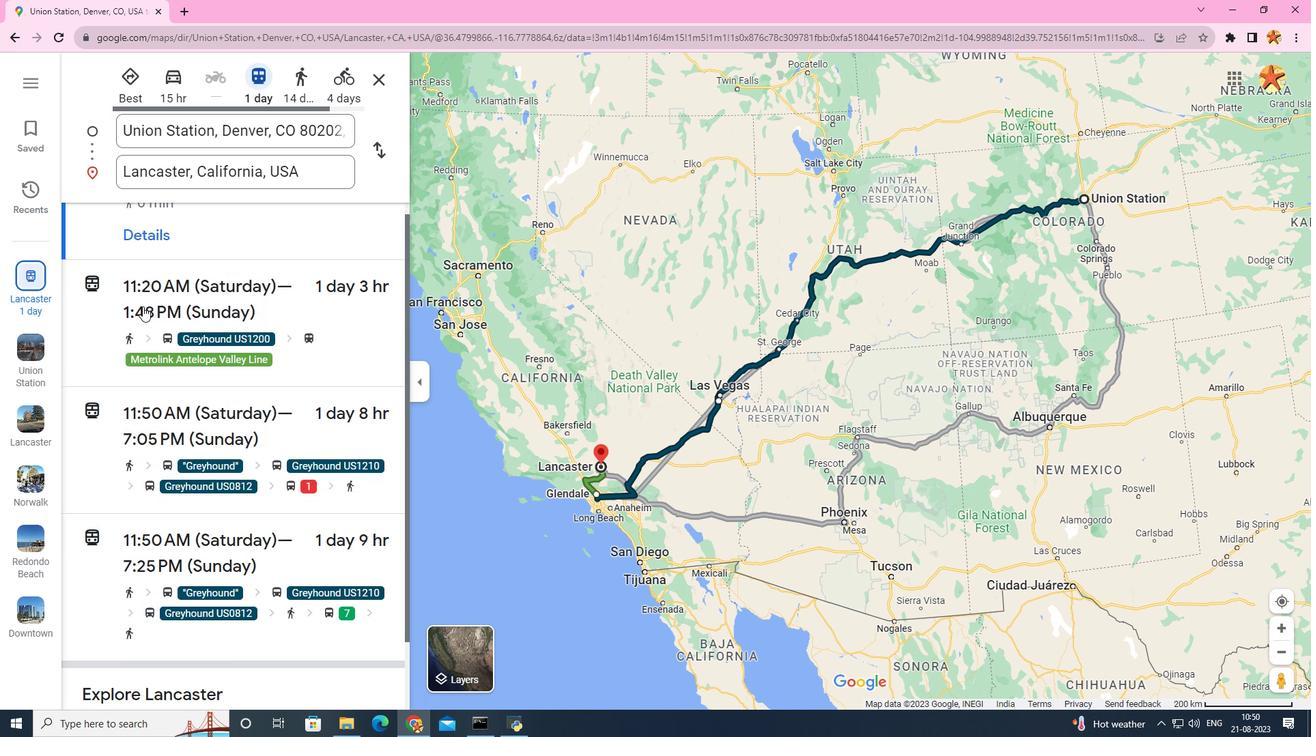 
Action: Mouse scrolled (142, 307) with delta (0, 0)
Screenshot: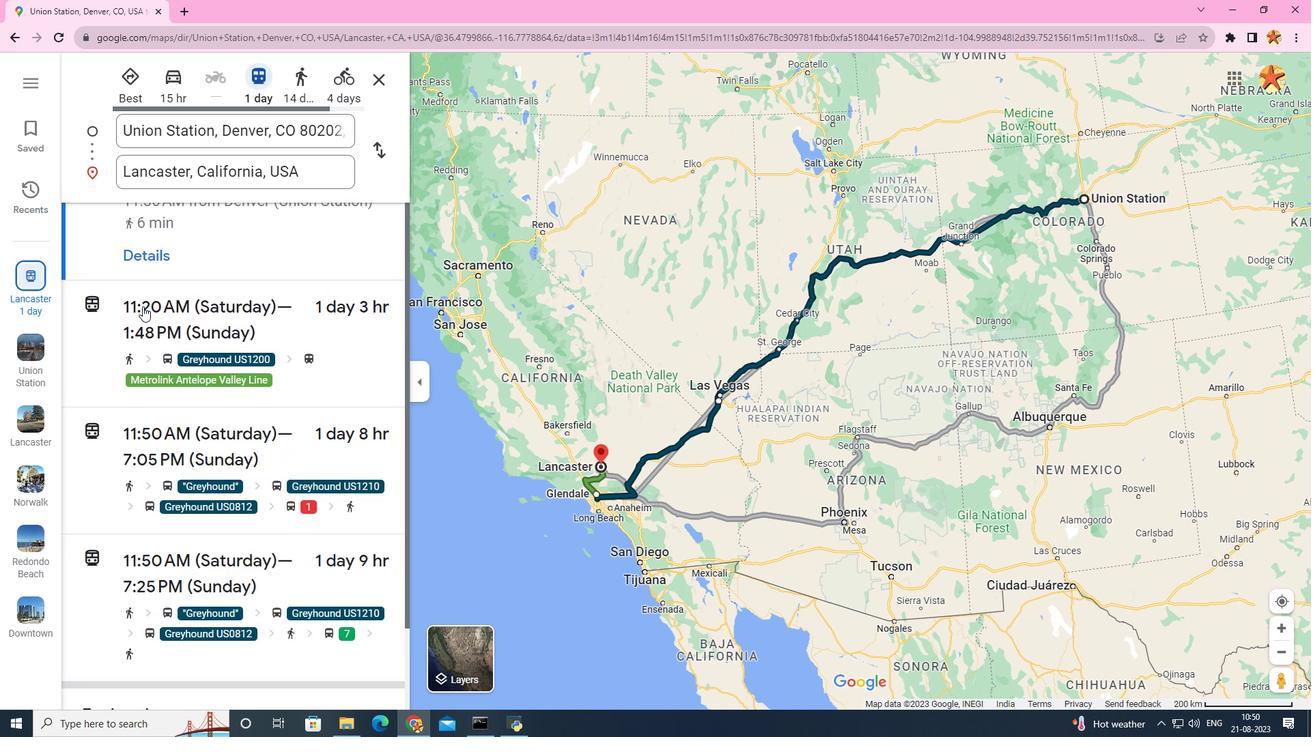 
Action: Mouse scrolled (142, 307) with delta (0, 0)
Screenshot: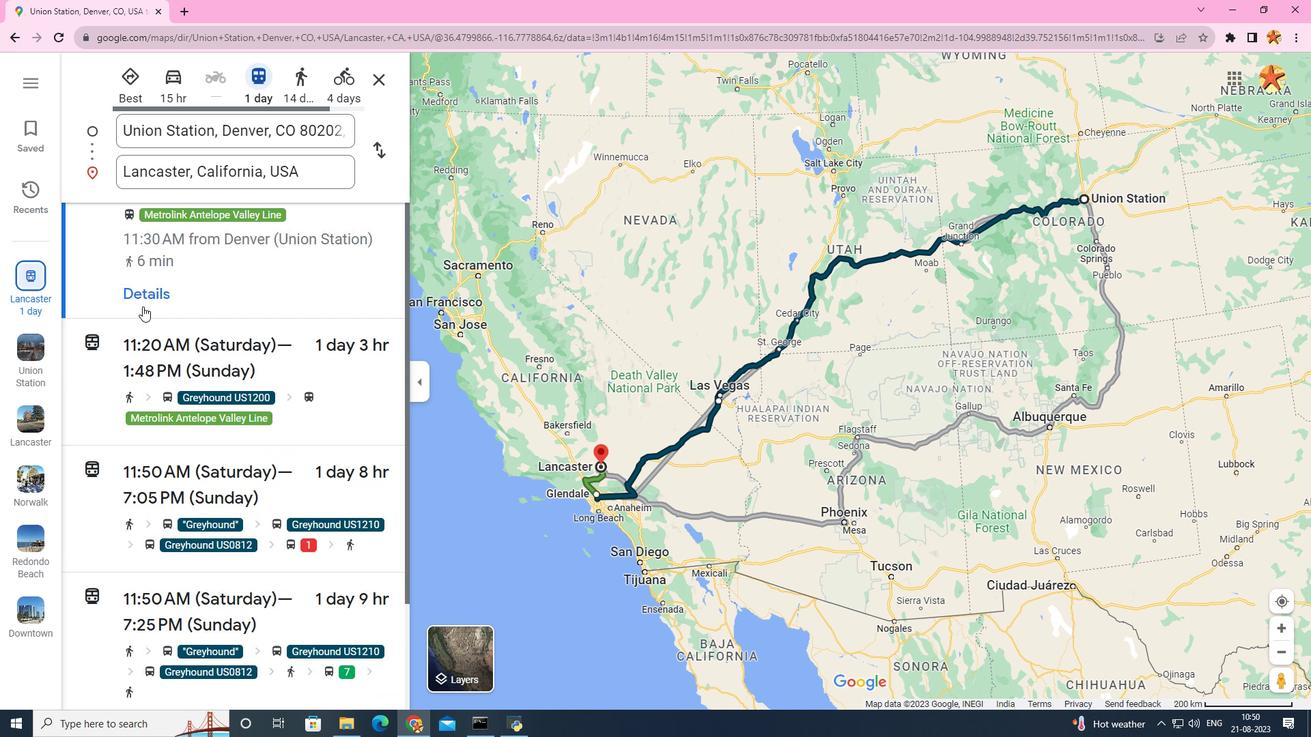 
Action: Mouse scrolled (142, 307) with delta (0, 0)
Screenshot: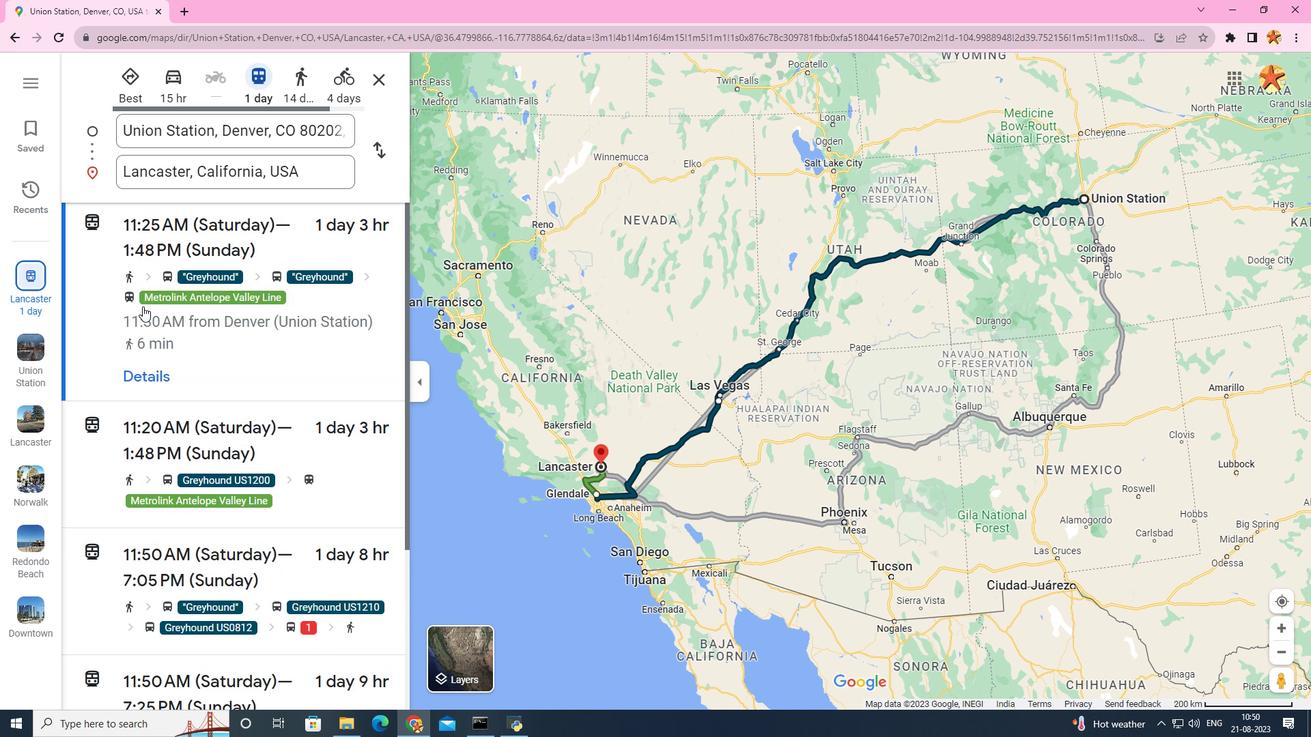 
Action: Mouse moved to (166, 423)
Screenshot: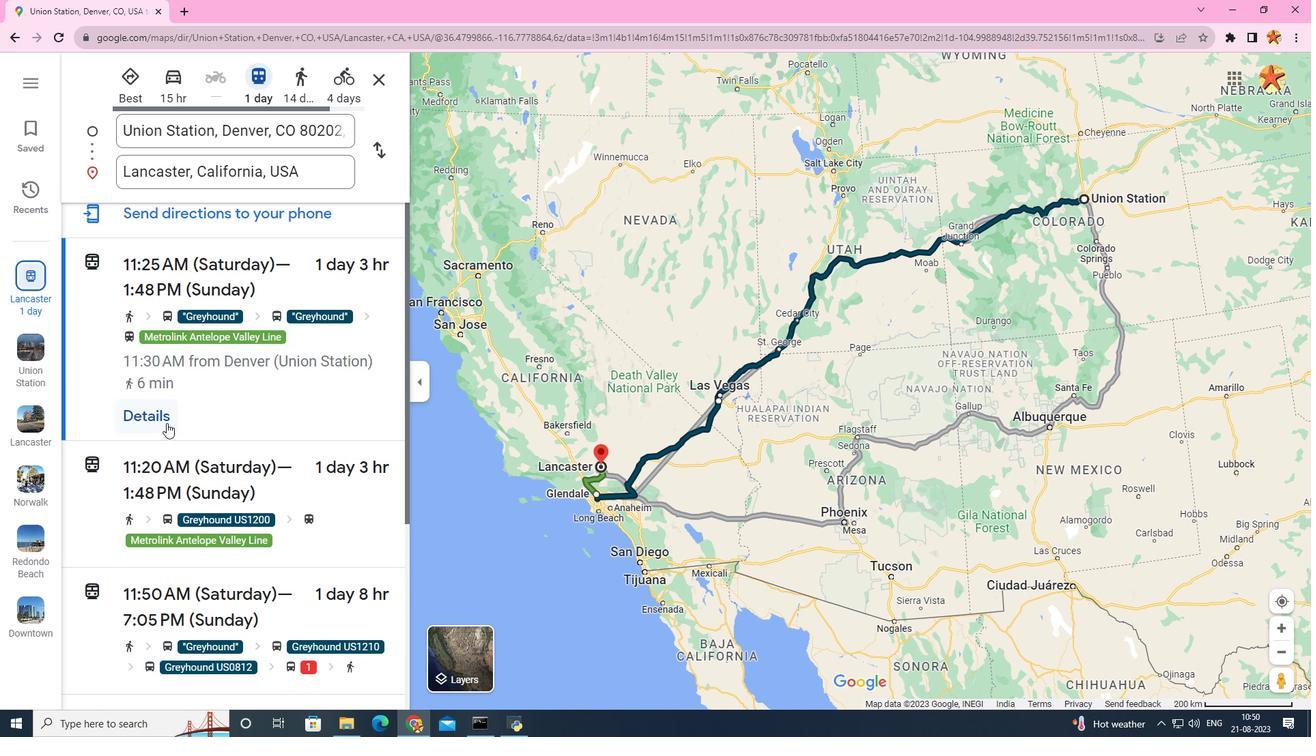 
Action: Mouse pressed left at (166, 423)
Screenshot: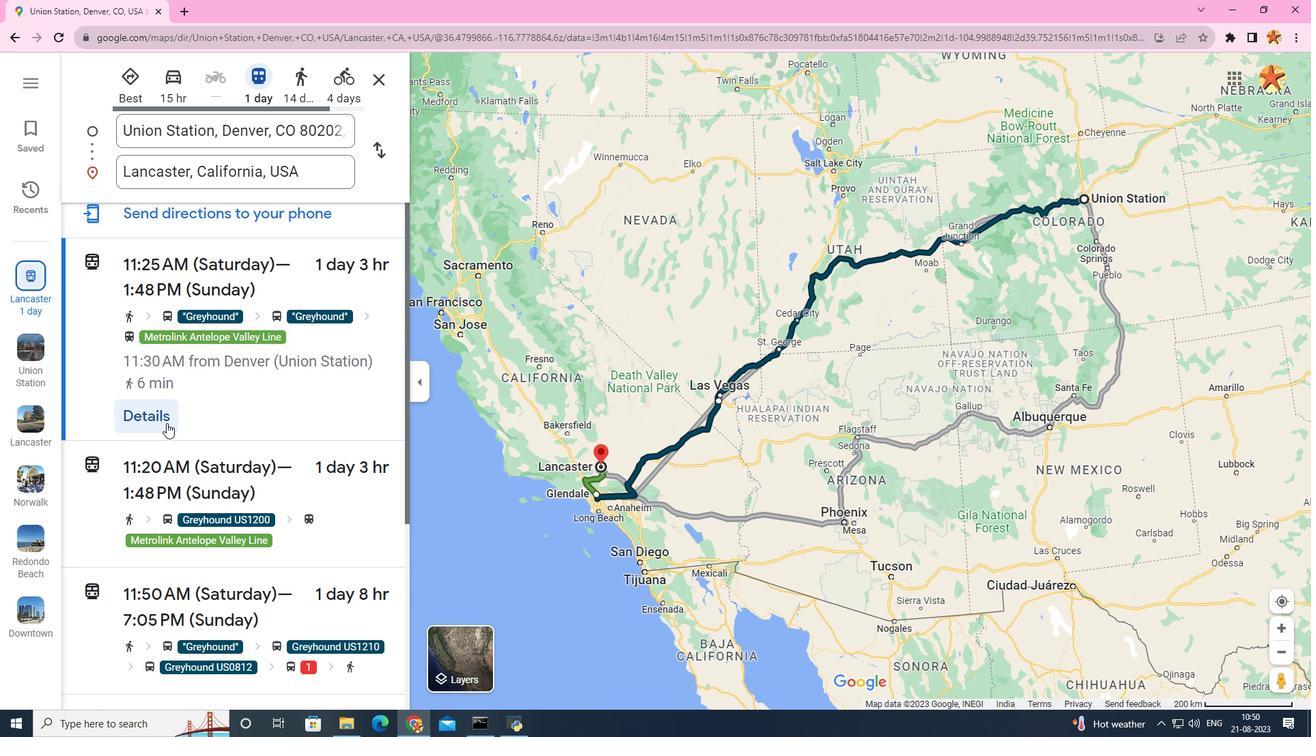 
Action: Mouse scrolled (166, 422) with delta (0, 0)
Screenshot: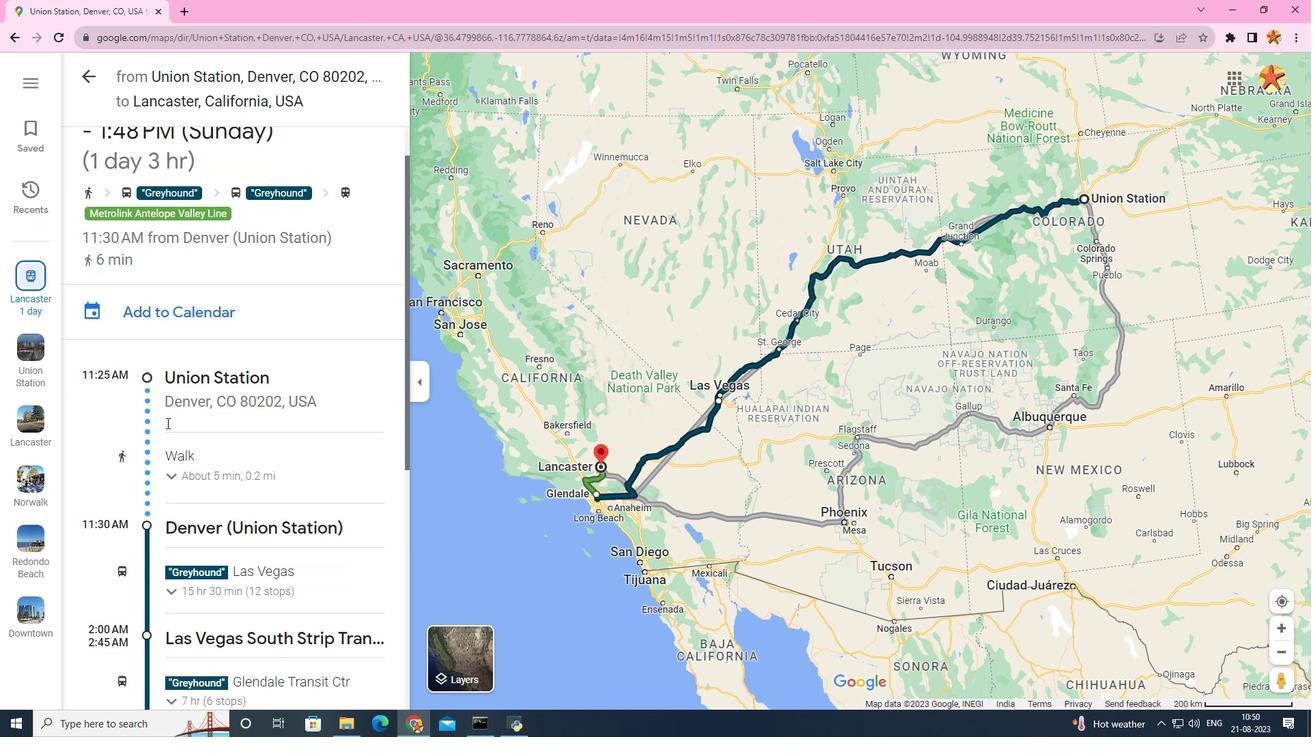 
Action: Mouse scrolled (166, 422) with delta (0, 0)
Screenshot: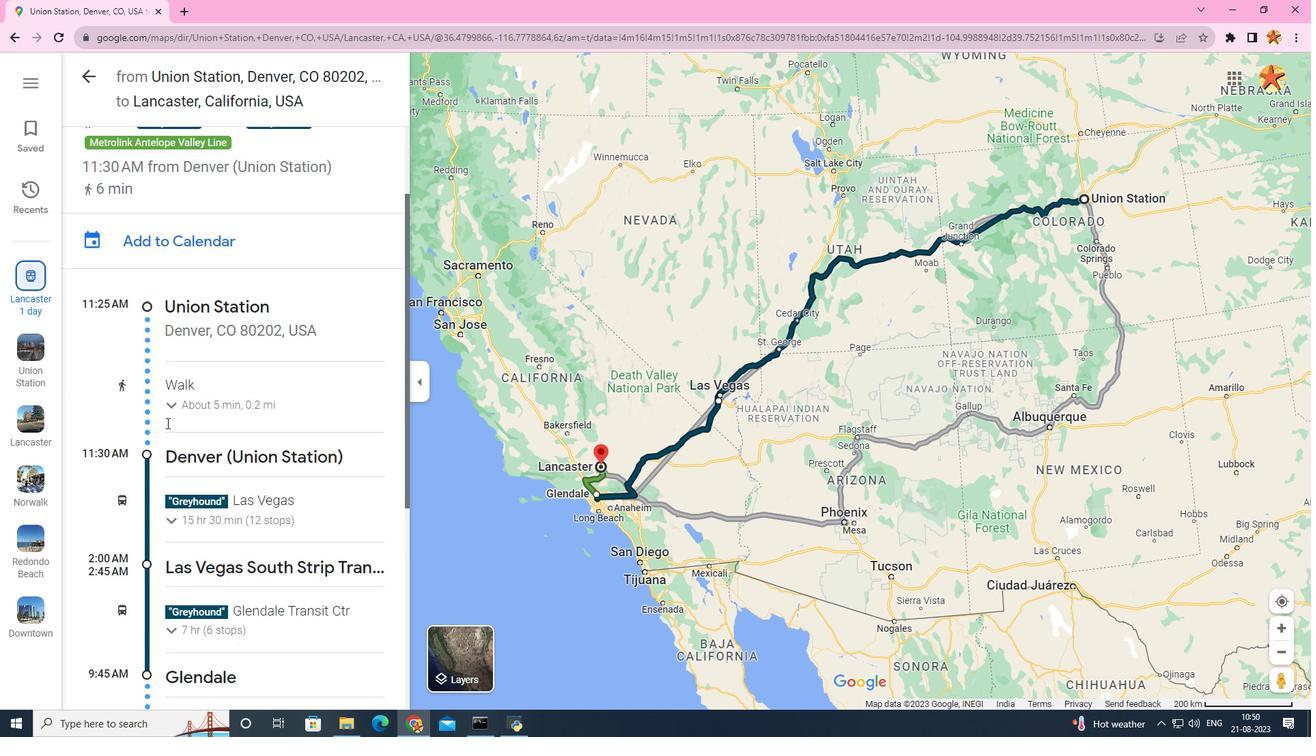 
Action: Mouse scrolled (166, 422) with delta (0, 0)
Screenshot: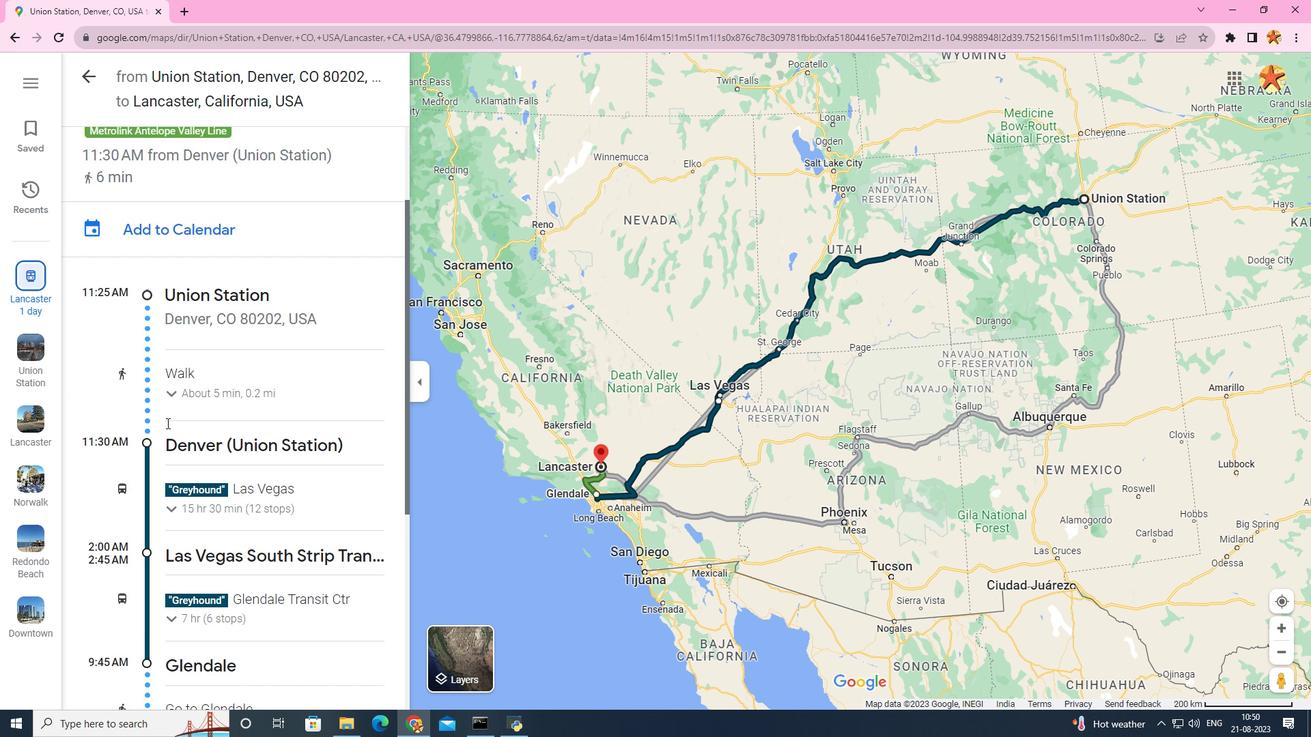 
Action: Mouse scrolled (166, 422) with delta (0, 0)
Screenshot: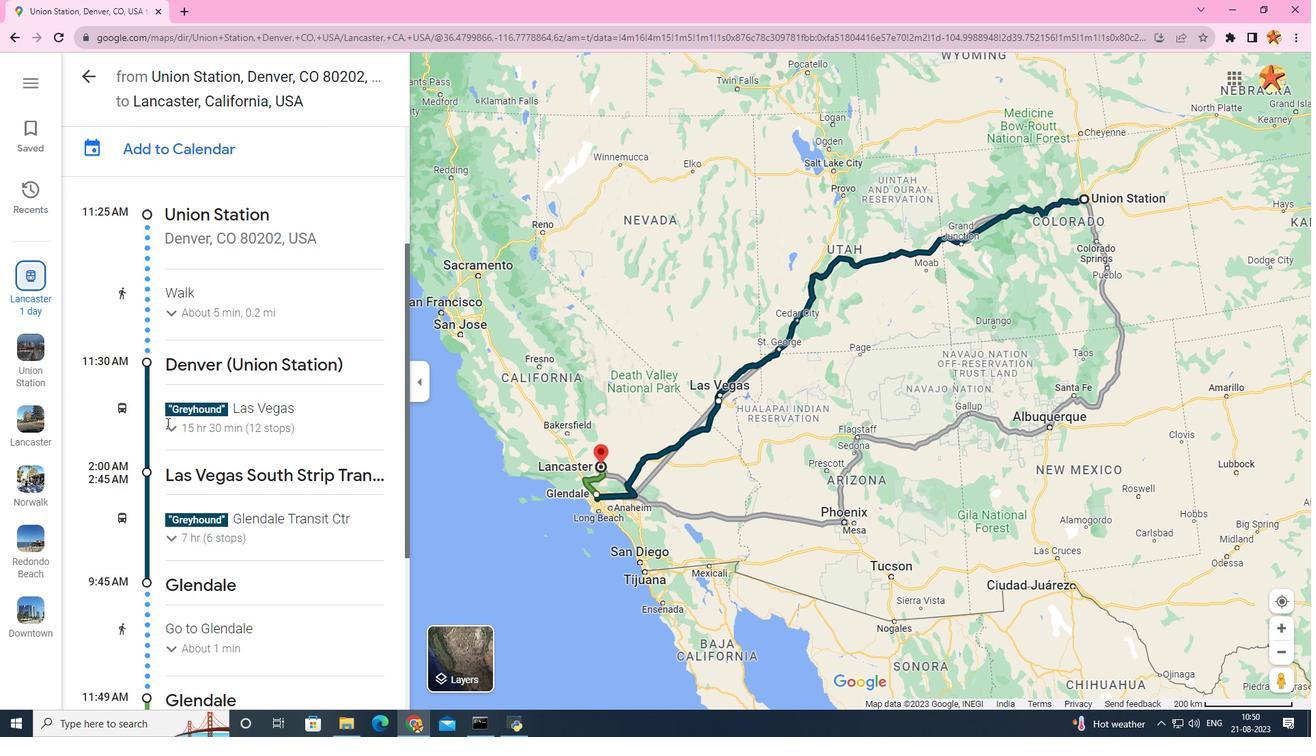 
Action: Mouse scrolled (166, 422) with delta (0, 0)
Screenshot: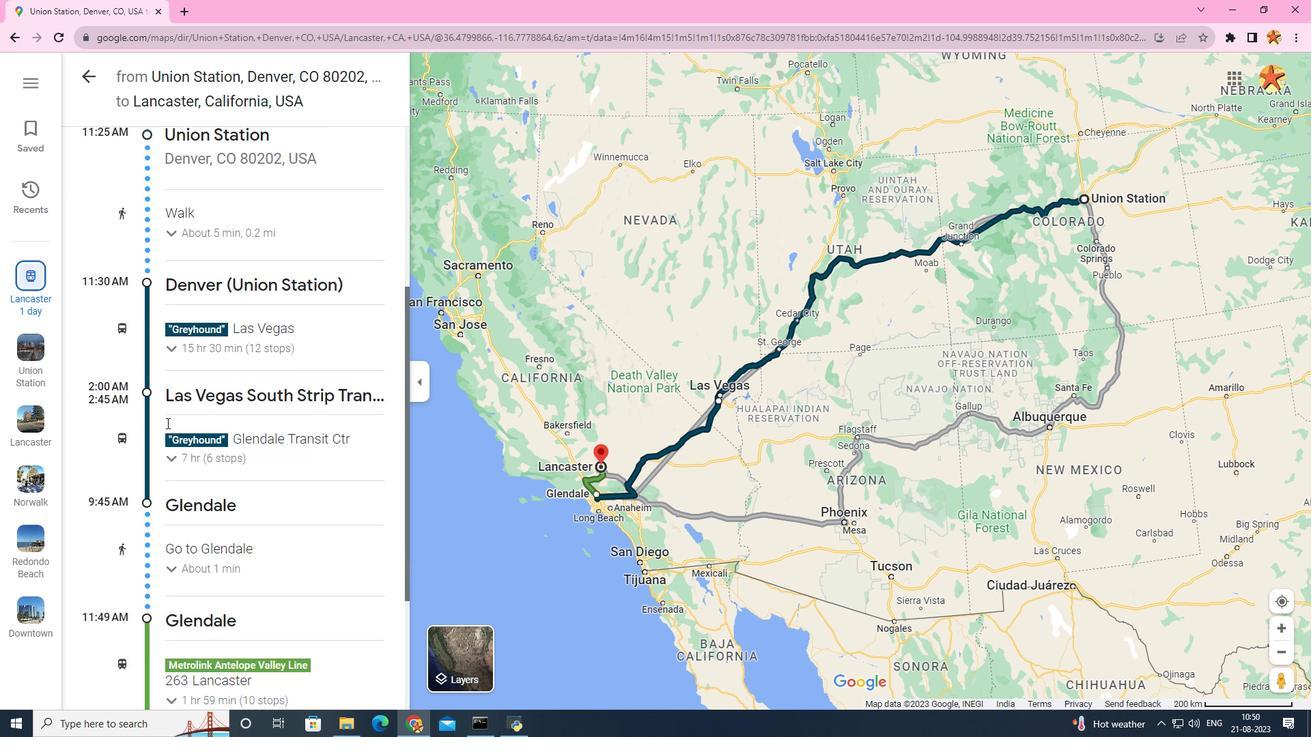 
Action: Mouse scrolled (166, 422) with delta (0, 0)
Screenshot: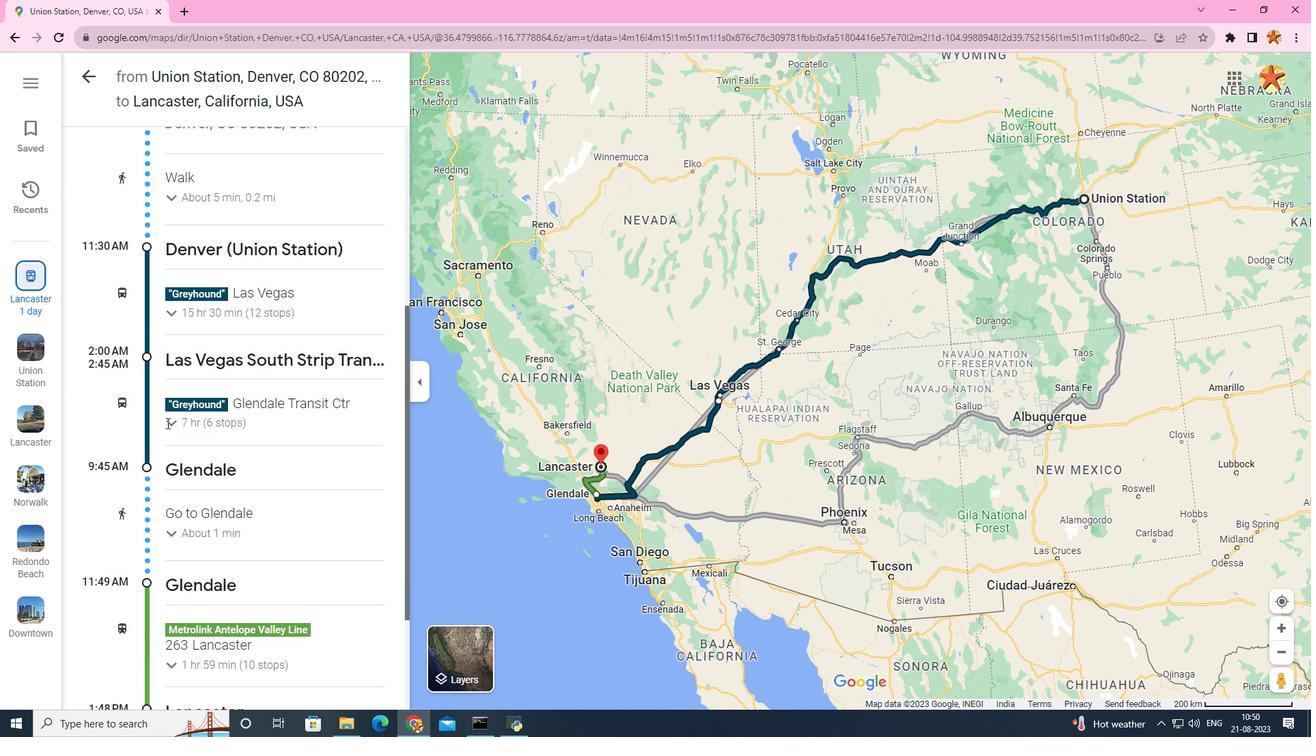 
Action: Mouse scrolled (166, 422) with delta (0, 0)
Screenshot: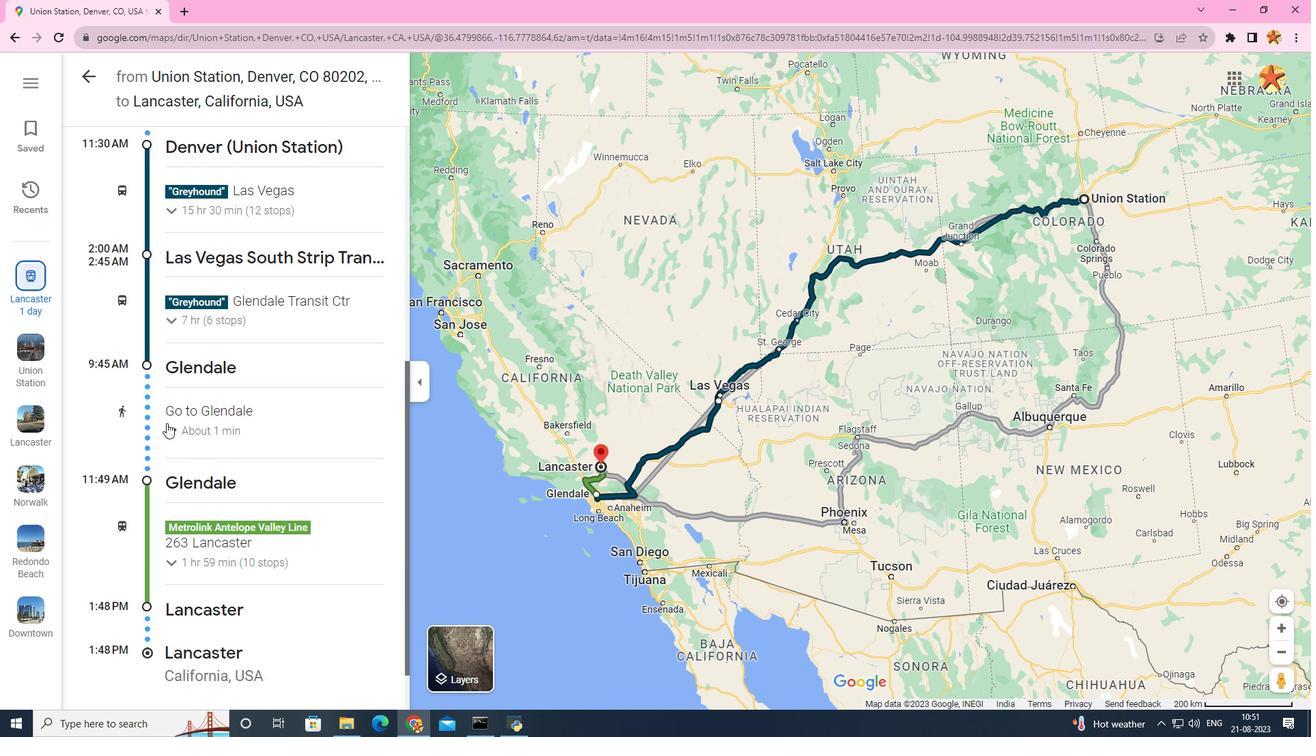 
Action: Mouse scrolled (166, 422) with delta (0, 0)
Screenshot: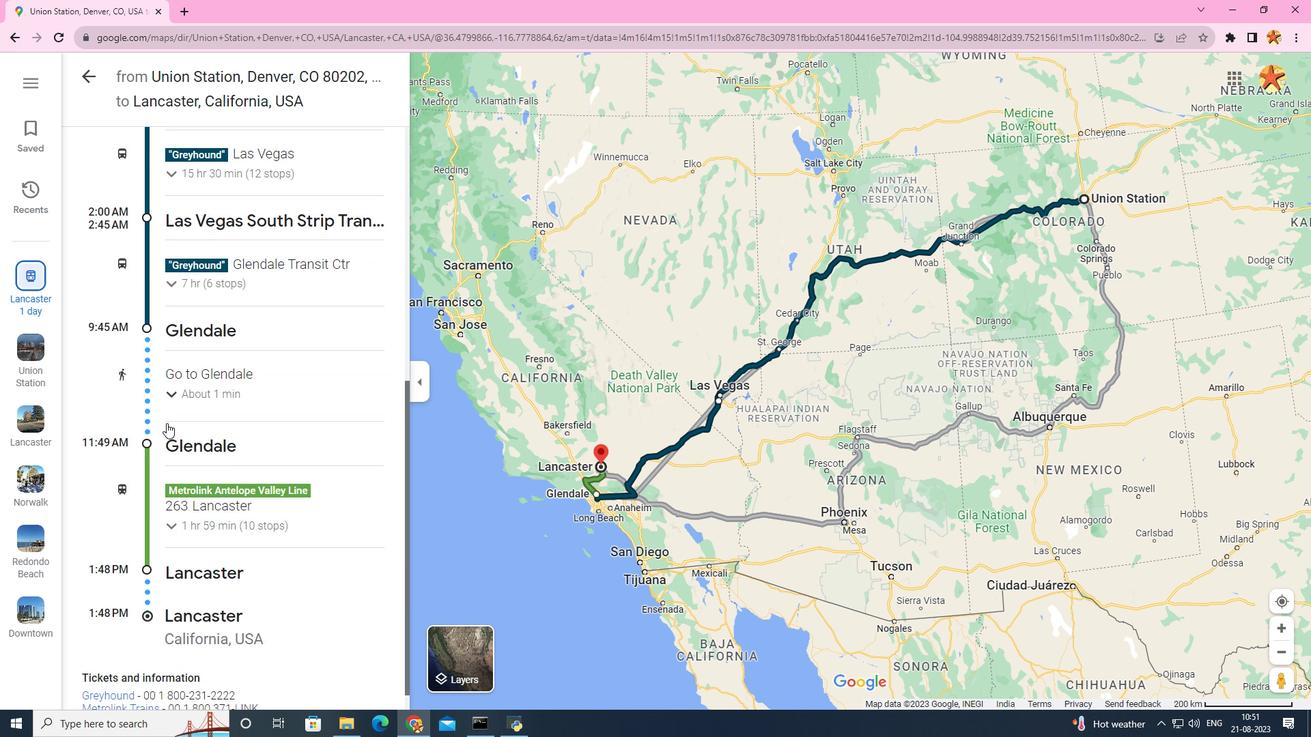 
Action: Mouse scrolled (166, 422) with delta (0, 0)
Screenshot: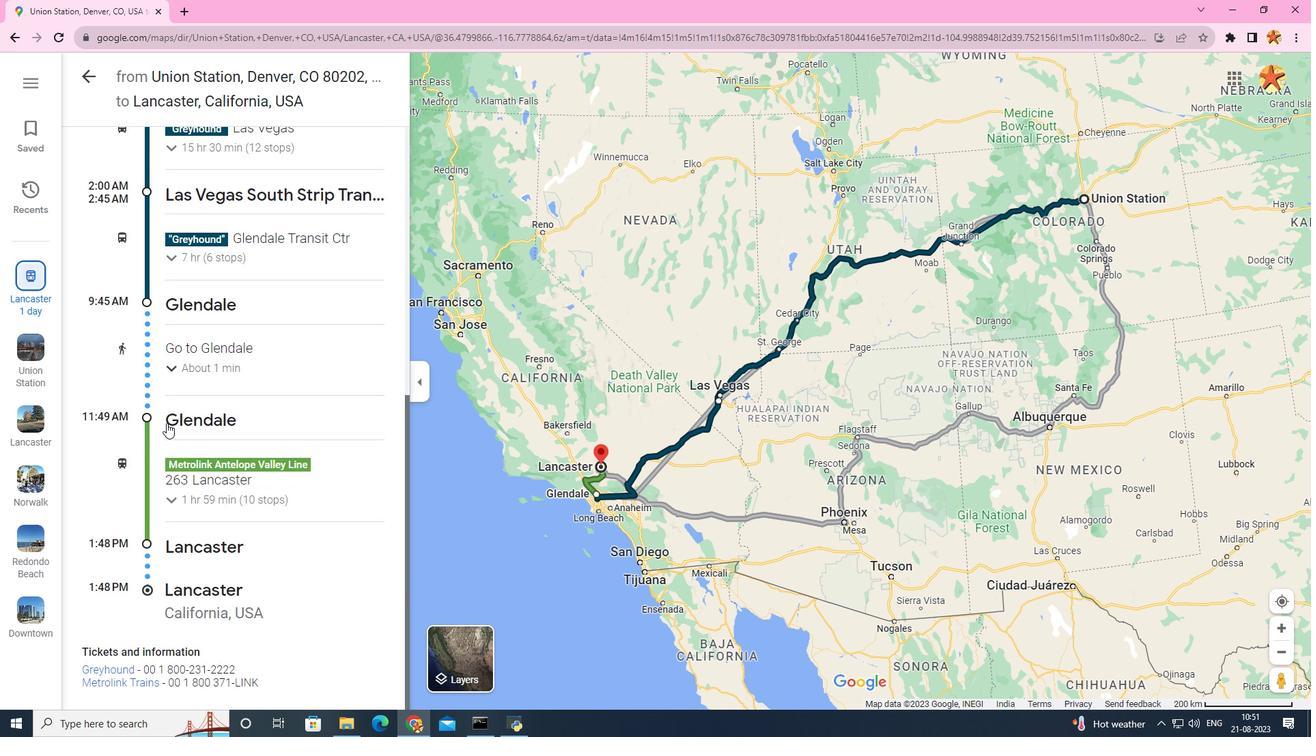 
Action: Mouse scrolled (166, 422) with delta (0, 0)
Screenshot: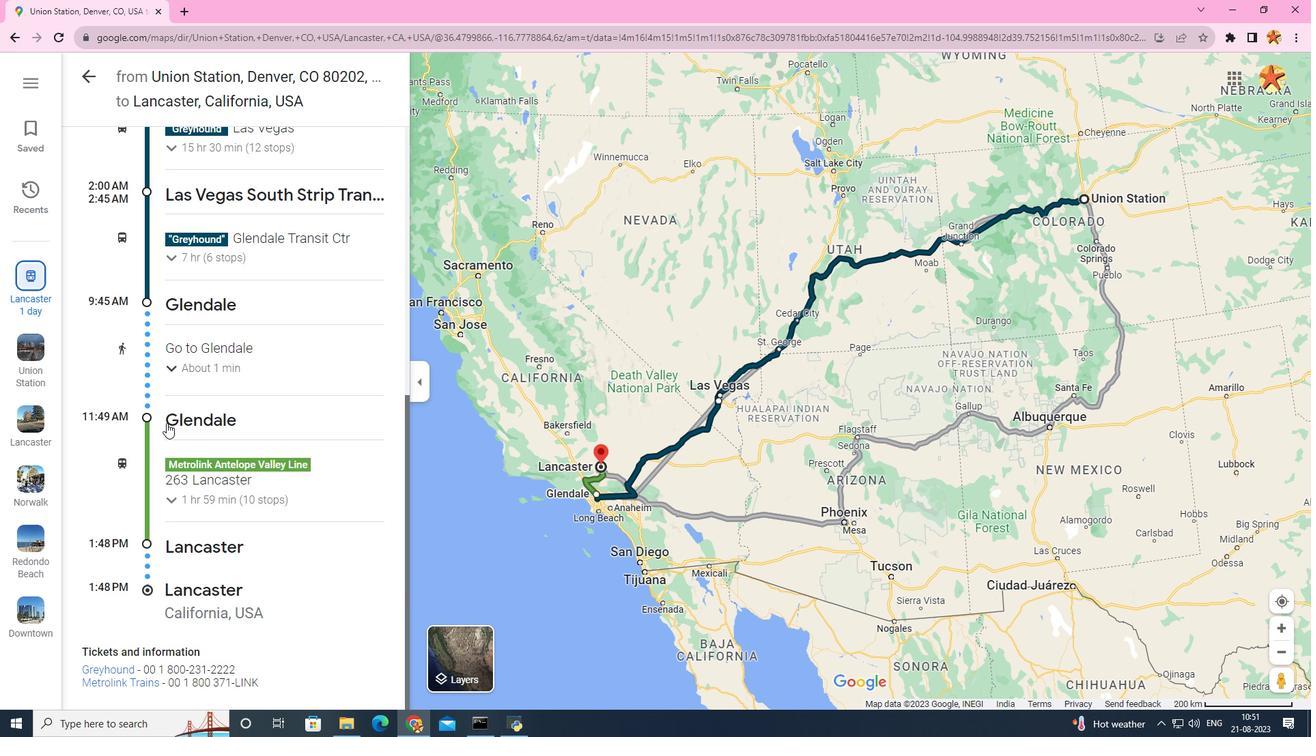
Action: Mouse scrolled (166, 422) with delta (0, 0)
Screenshot: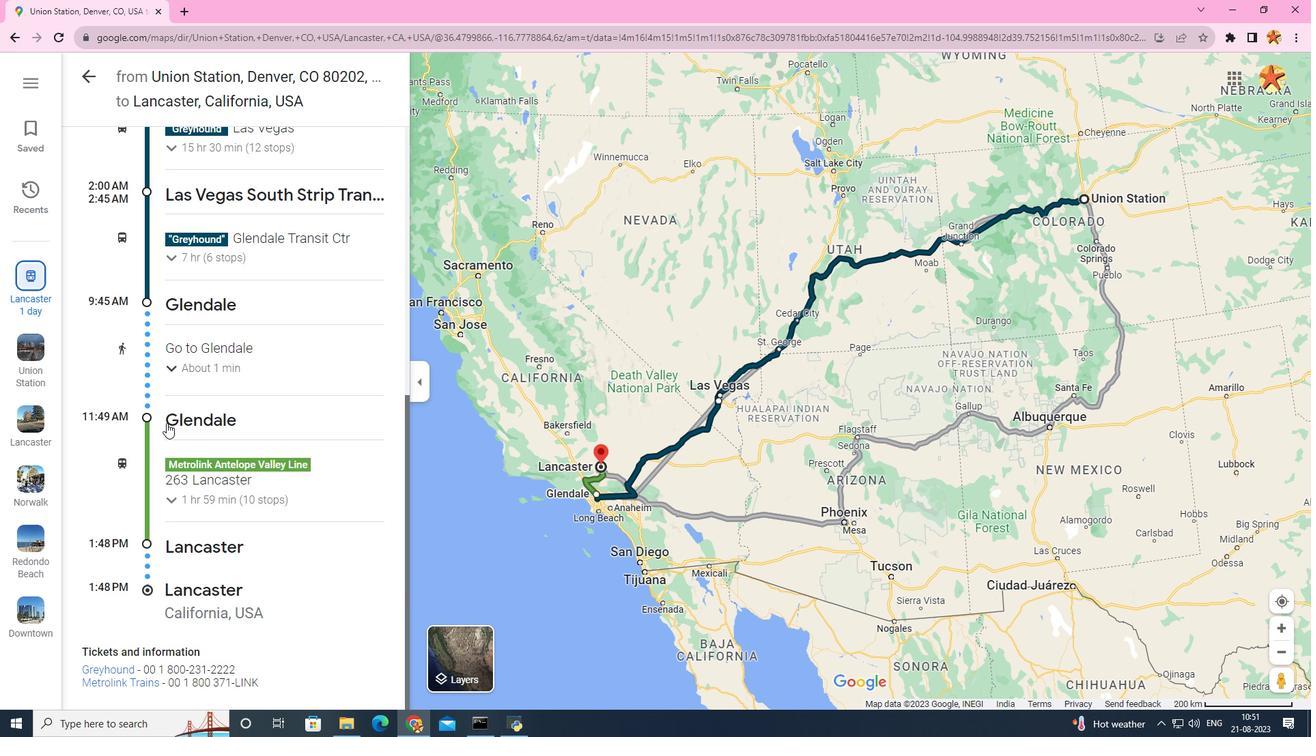 
Action: Mouse scrolled (166, 422) with delta (0, 0)
Screenshot: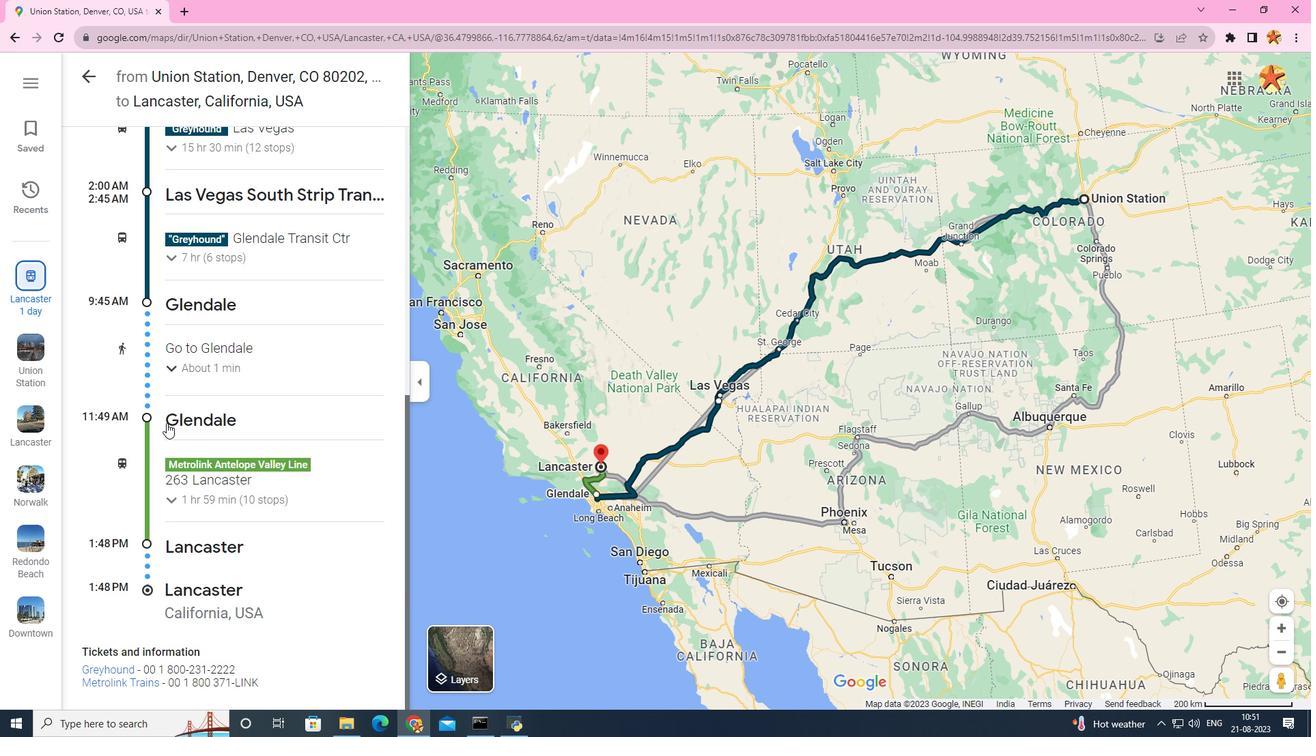 
Action: Mouse scrolled (166, 424) with delta (0, 0)
Screenshot: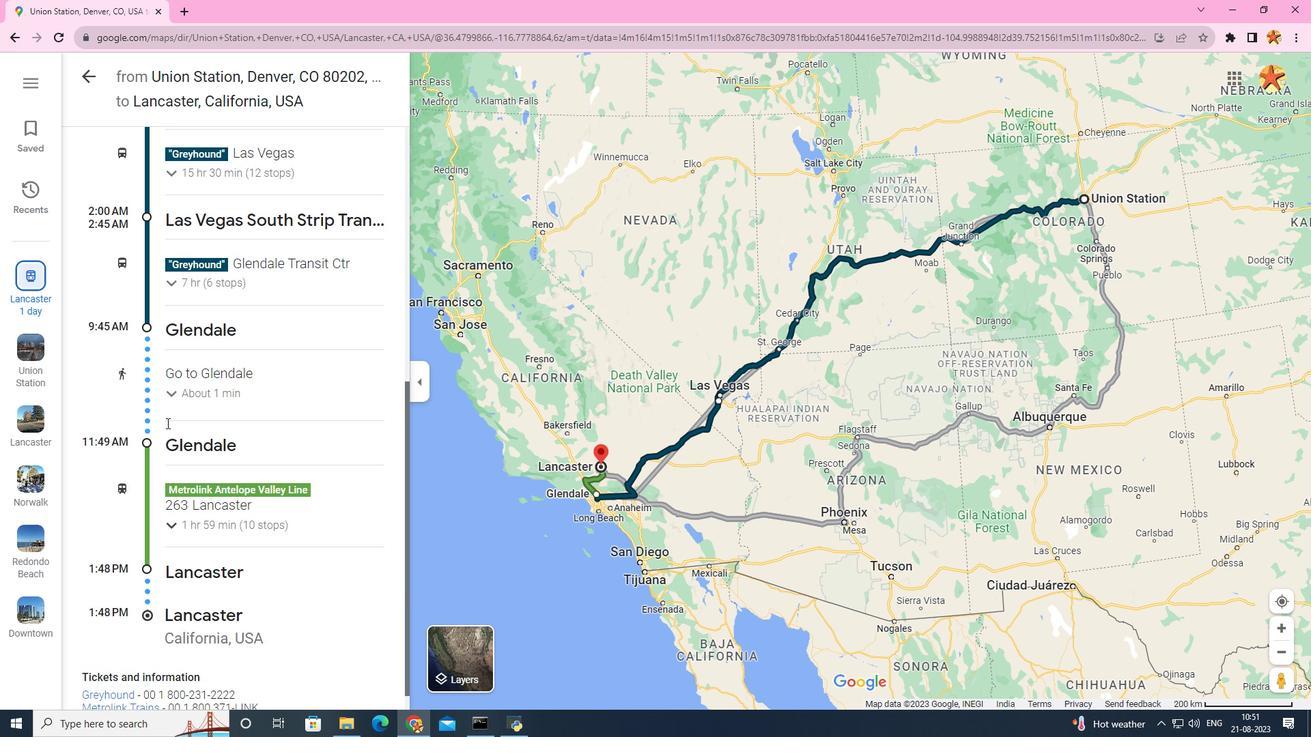 
Action: Mouse scrolled (166, 424) with delta (0, 0)
Screenshot: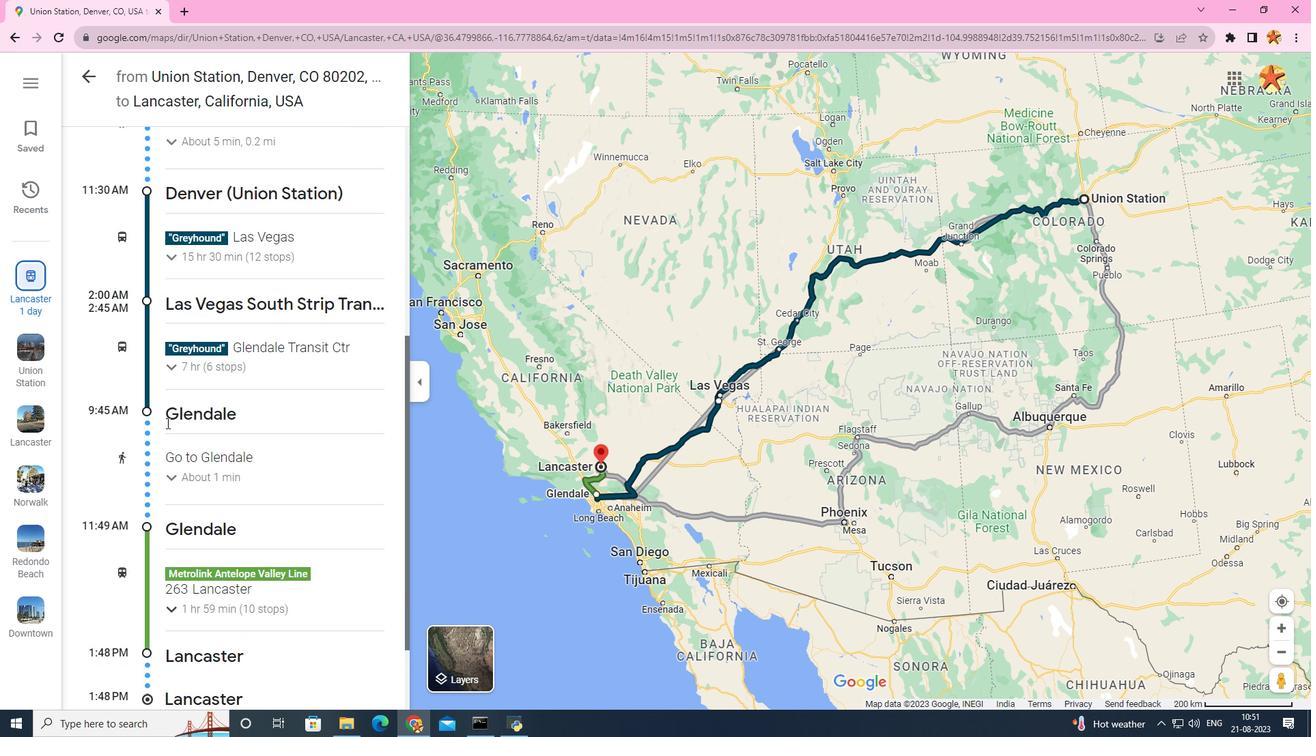 
Action: Mouse scrolled (166, 424) with delta (0, 0)
Screenshot: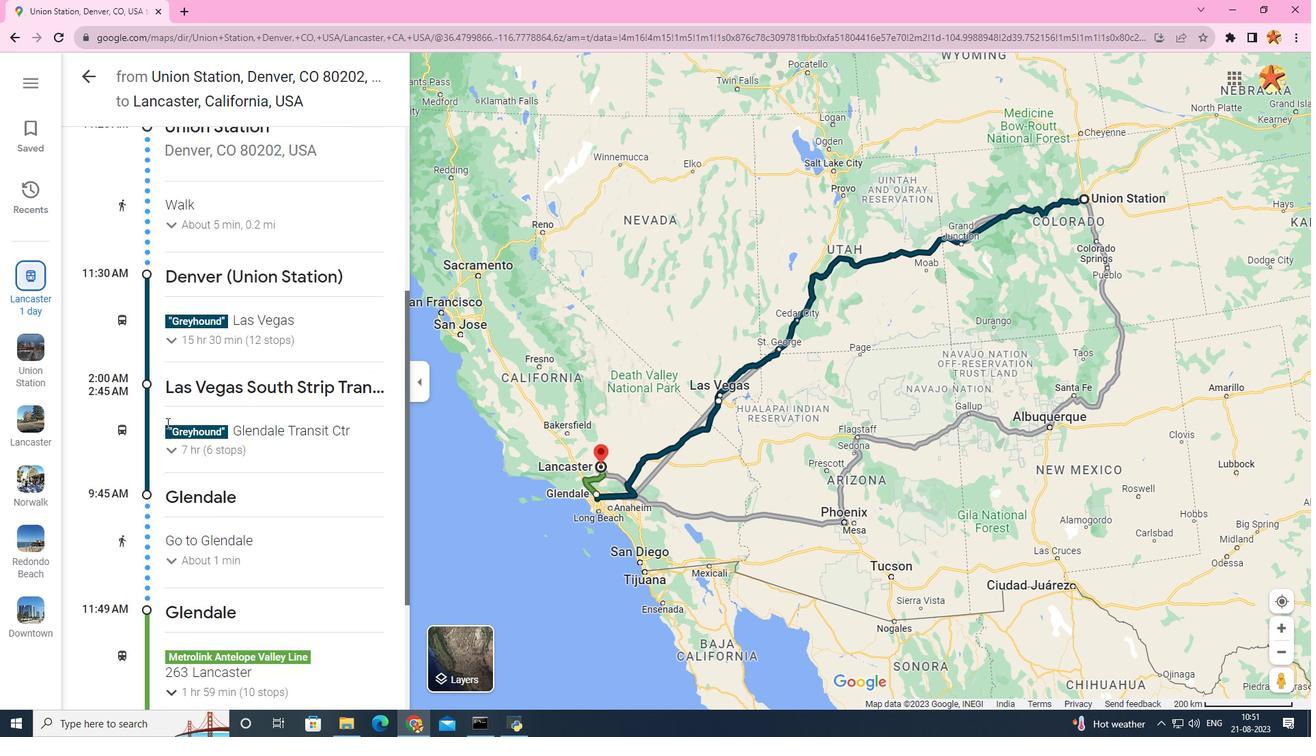 
Action: Mouse scrolled (166, 424) with delta (0, 0)
Screenshot: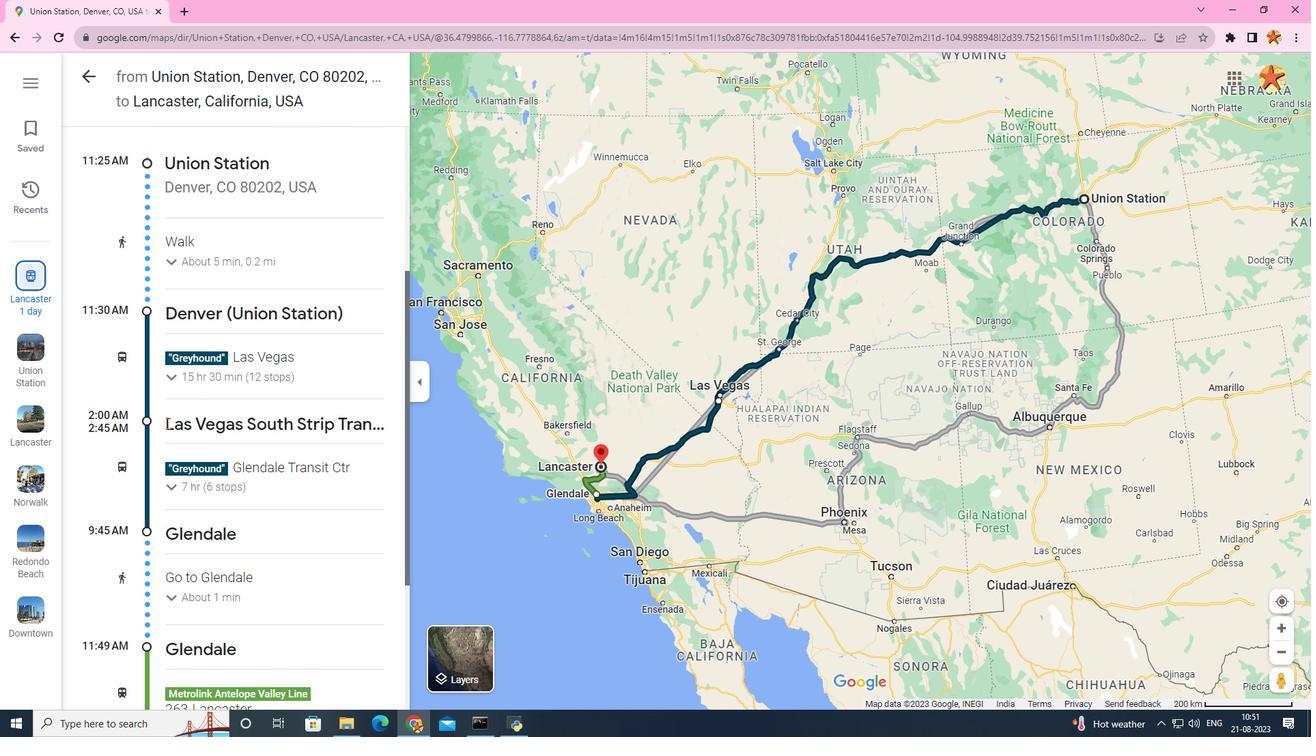 
Action: Mouse scrolled (166, 424) with delta (0, 0)
Screenshot: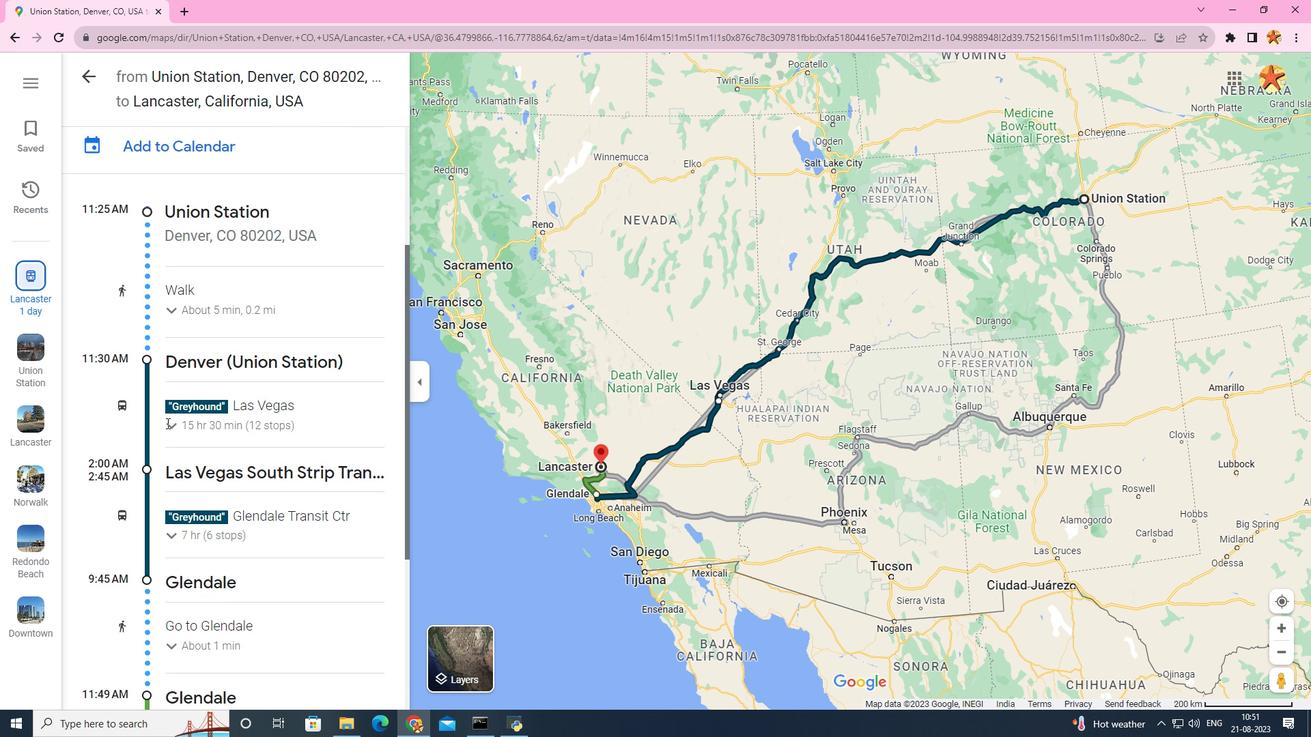 
Action: Mouse scrolled (166, 424) with delta (0, 0)
Screenshot: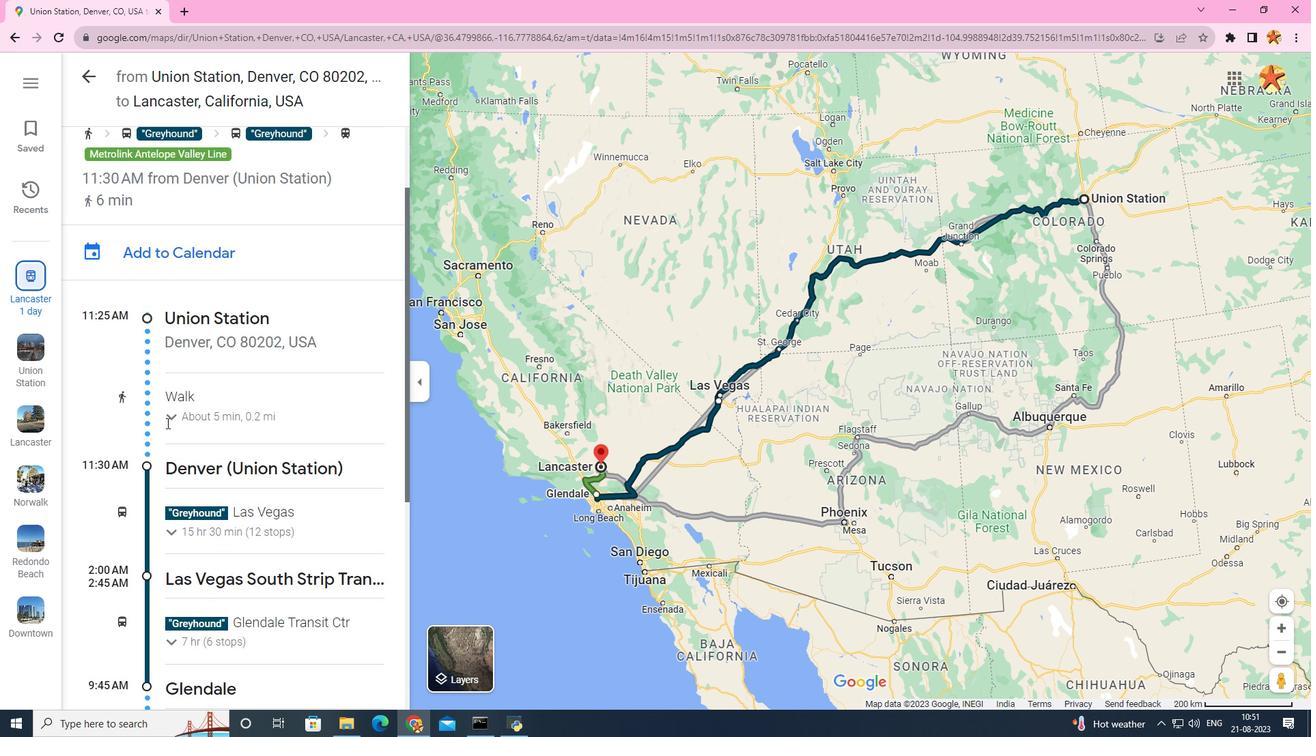 
Action: Mouse scrolled (166, 424) with delta (0, 0)
Screenshot: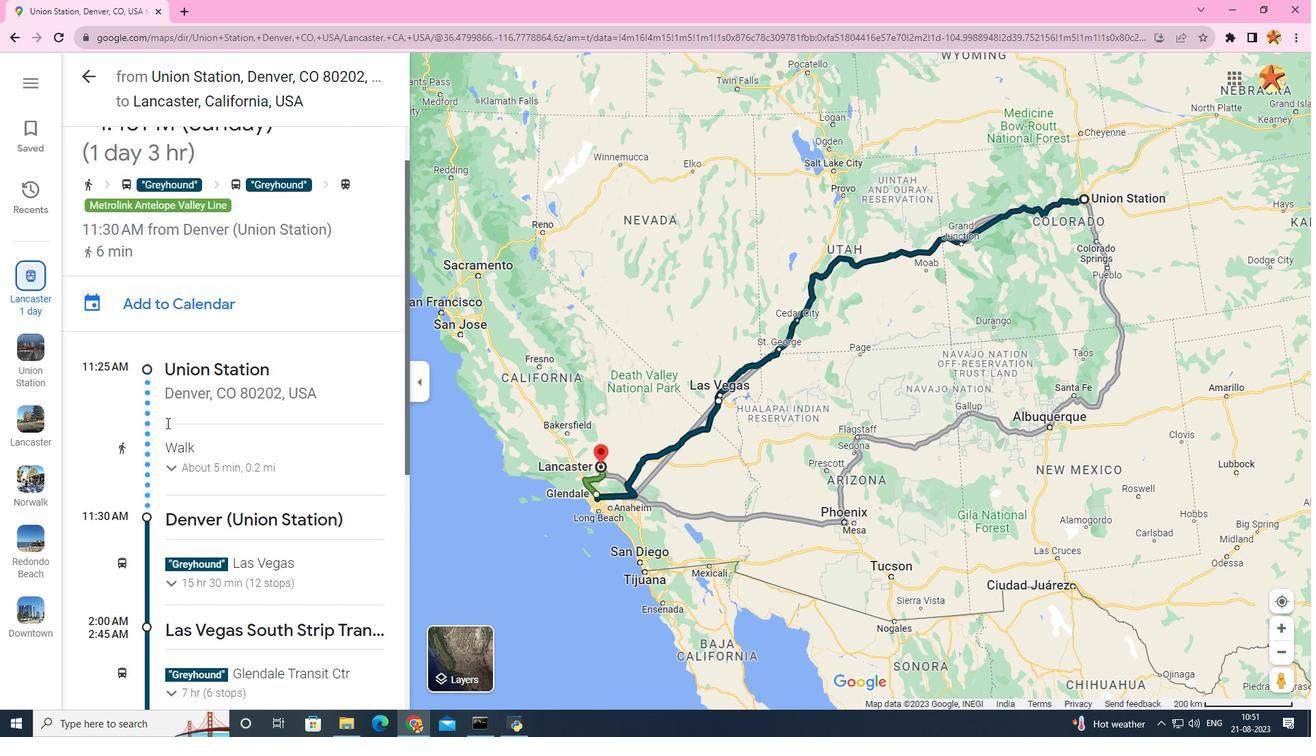 
Action: Mouse scrolled (166, 424) with delta (0, 0)
Screenshot: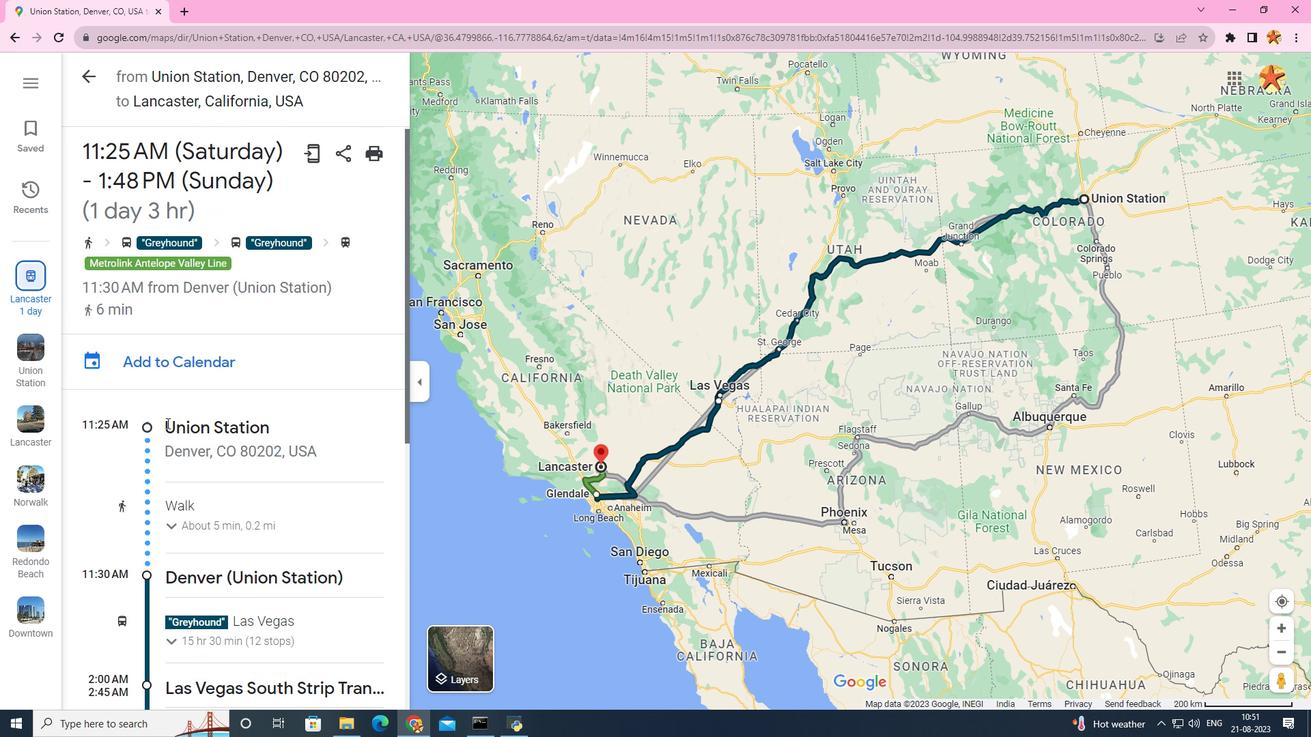 
Action: Mouse scrolled (166, 424) with delta (0, 0)
Screenshot: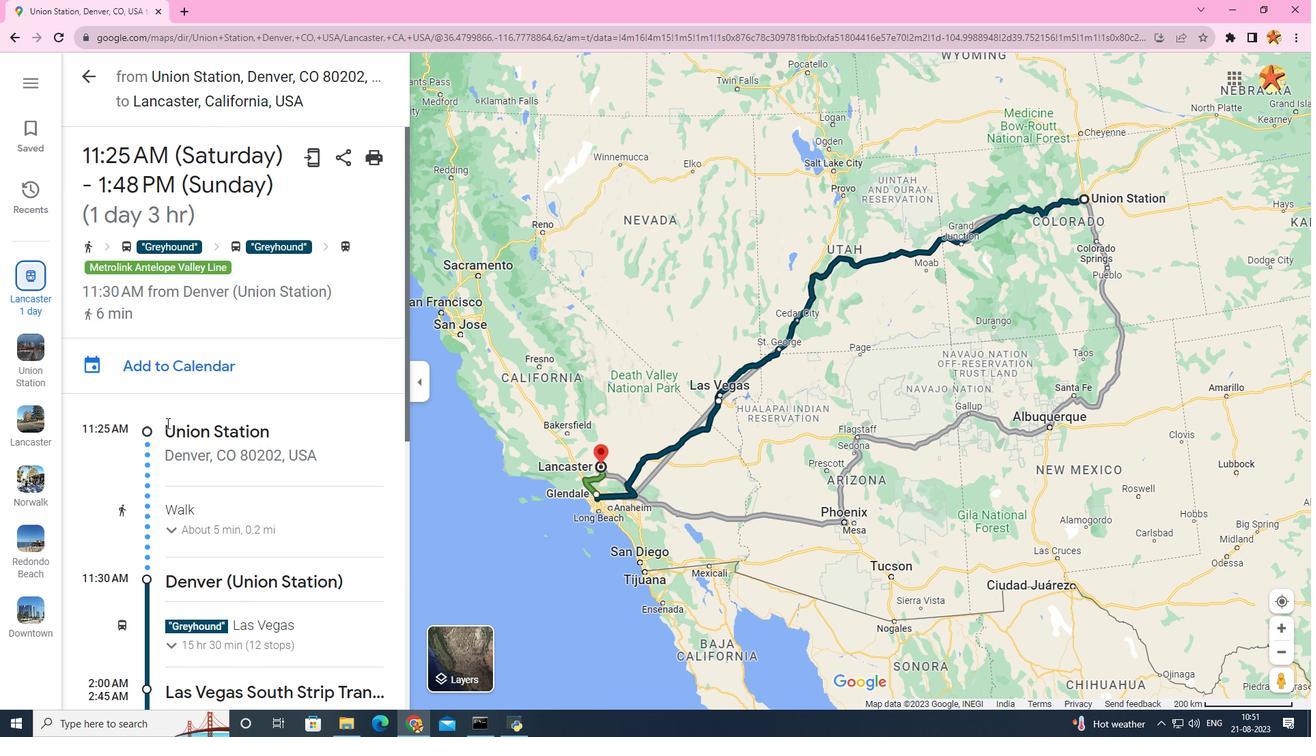 
Action: Mouse scrolled (166, 424) with delta (0, 0)
Screenshot: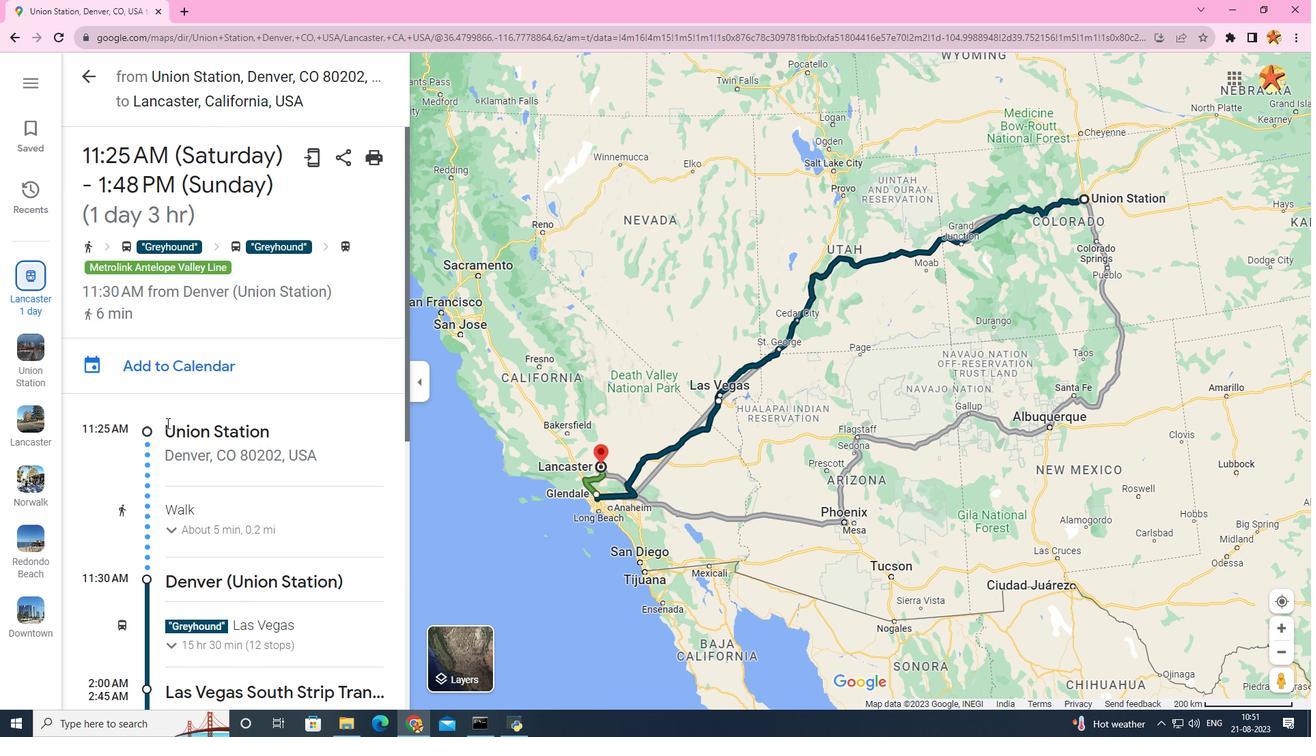 
Action: Mouse scrolled (166, 424) with delta (0, 0)
Screenshot: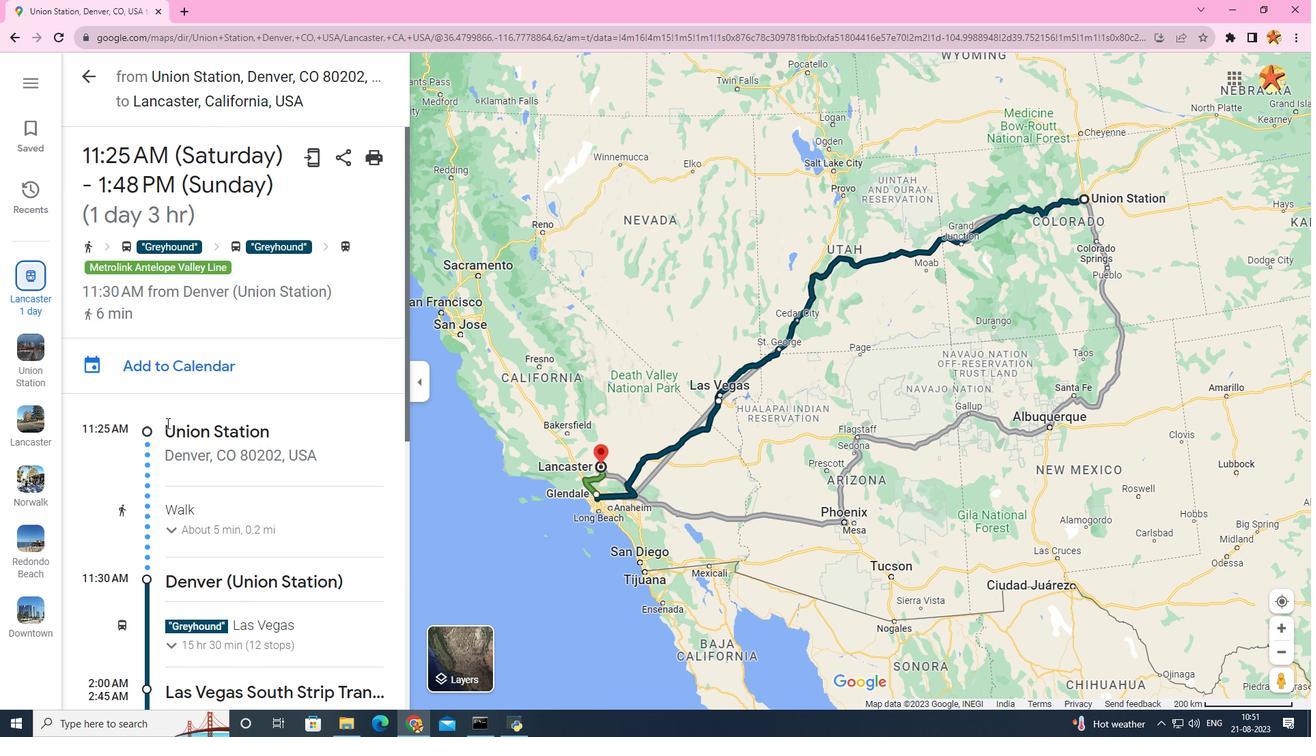 
Action: Mouse scrolled (166, 424) with delta (0, 0)
Screenshot: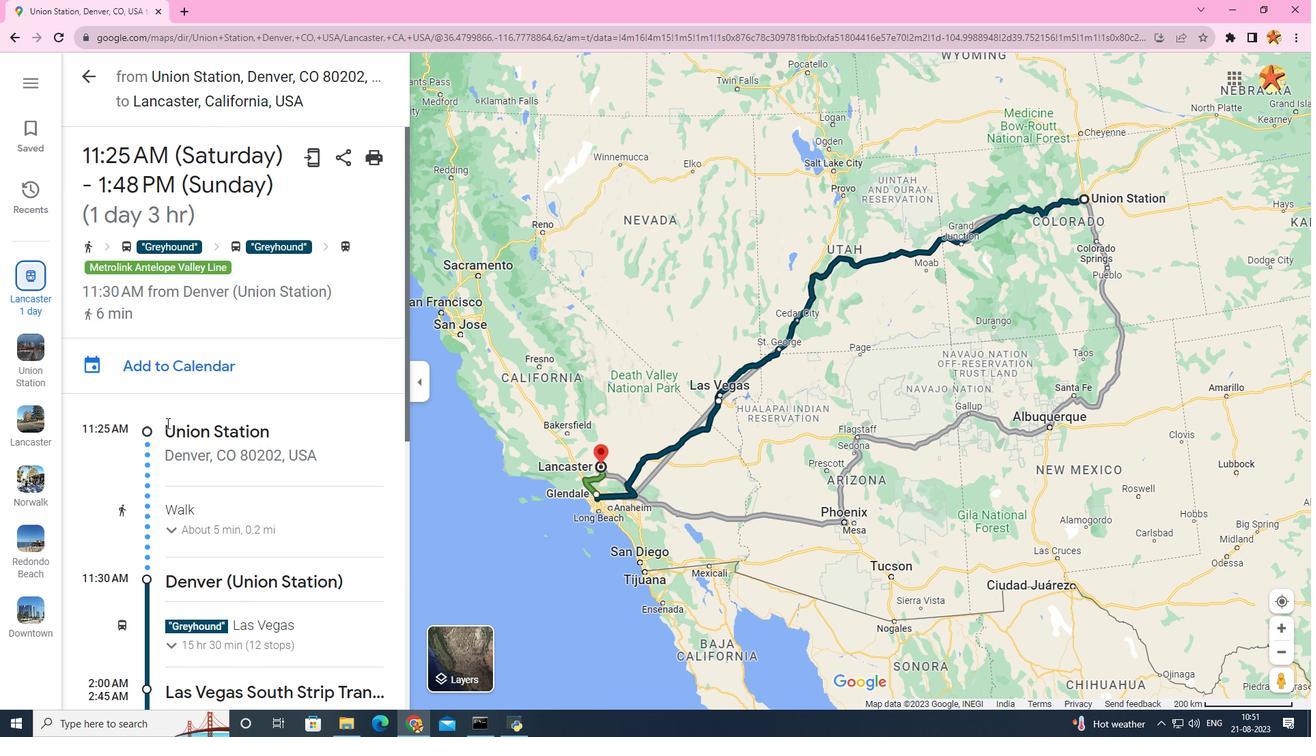 
Action: Mouse scrolled (166, 424) with delta (0, 0)
Screenshot: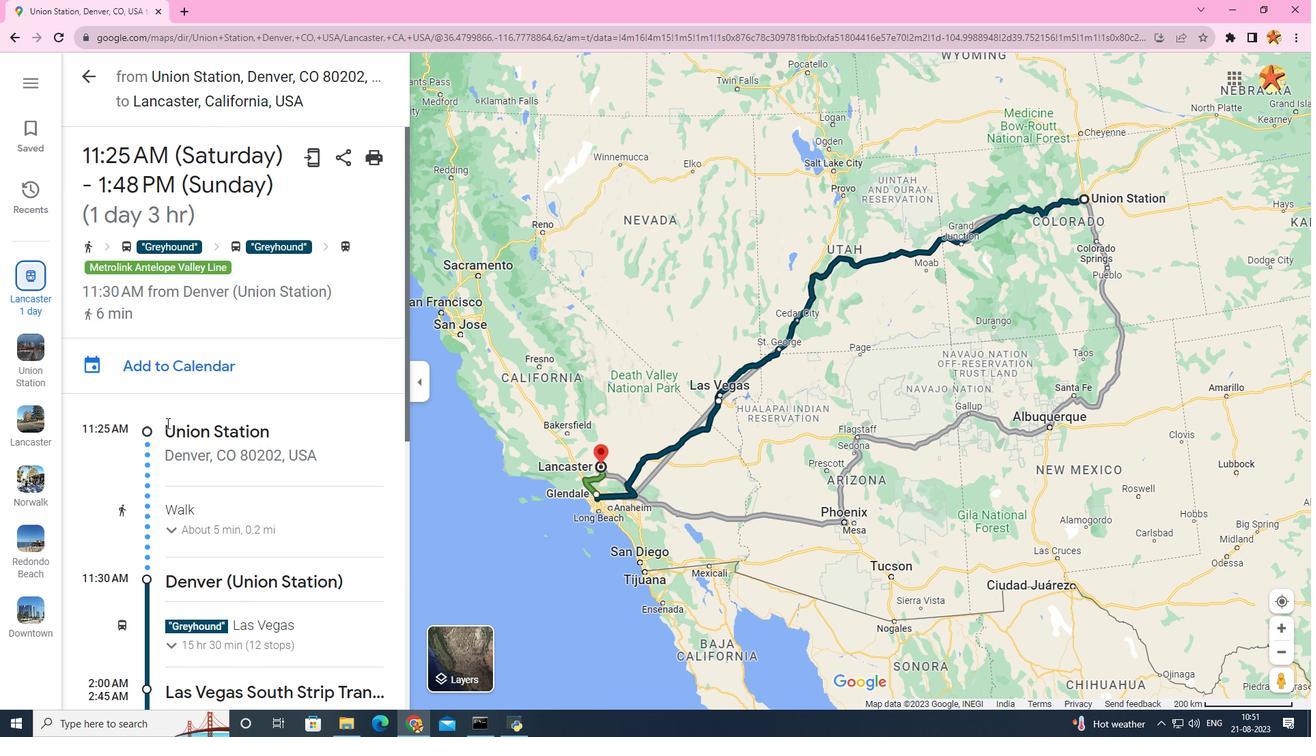 
Action: Mouse scrolled (166, 424) with delta (0, 0)
Screenshot: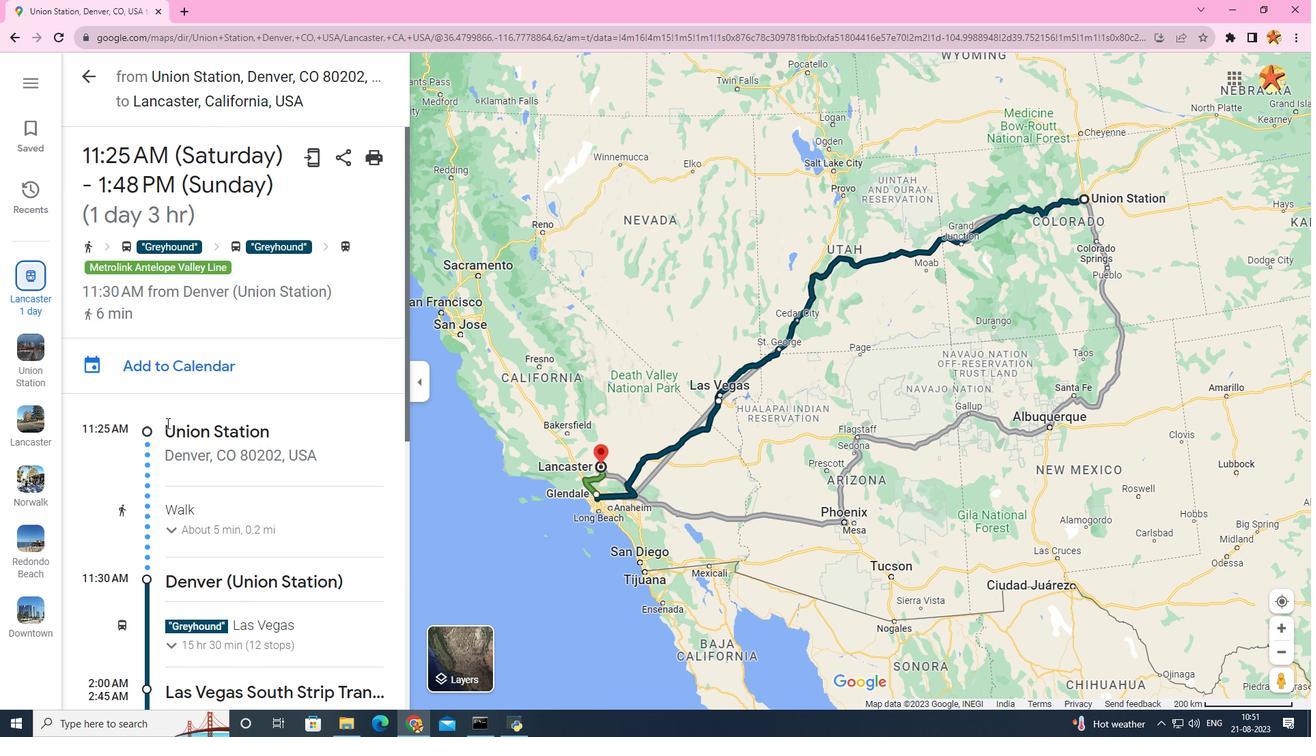
